 Task: Start in the project AgileDive the sprint 'Product Roadmap Sprint', with a duration of 2 weeks. Start in the project AgileDive the sprint 'Product Roadmap Sprint', with a duration of 1 week. Start in the project AgileDive the sprint 'Product Roadmap Sprint', with a duration of 3 weeks
Action: Mouse moved to (207, 55)
Screenshot: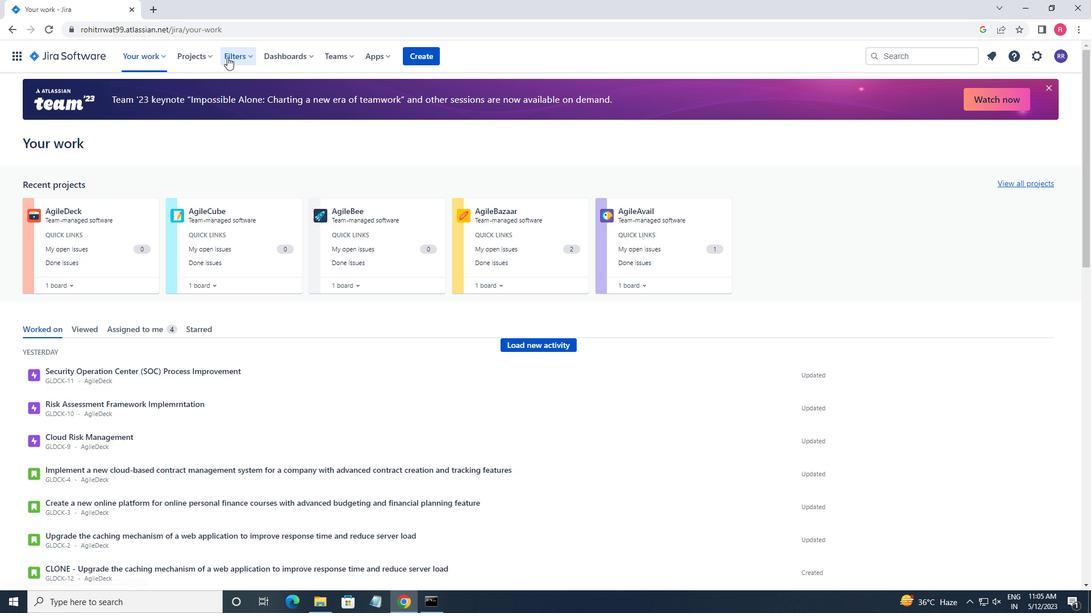 
Action: Mouse pressed left at (207, 55)
Screenshot: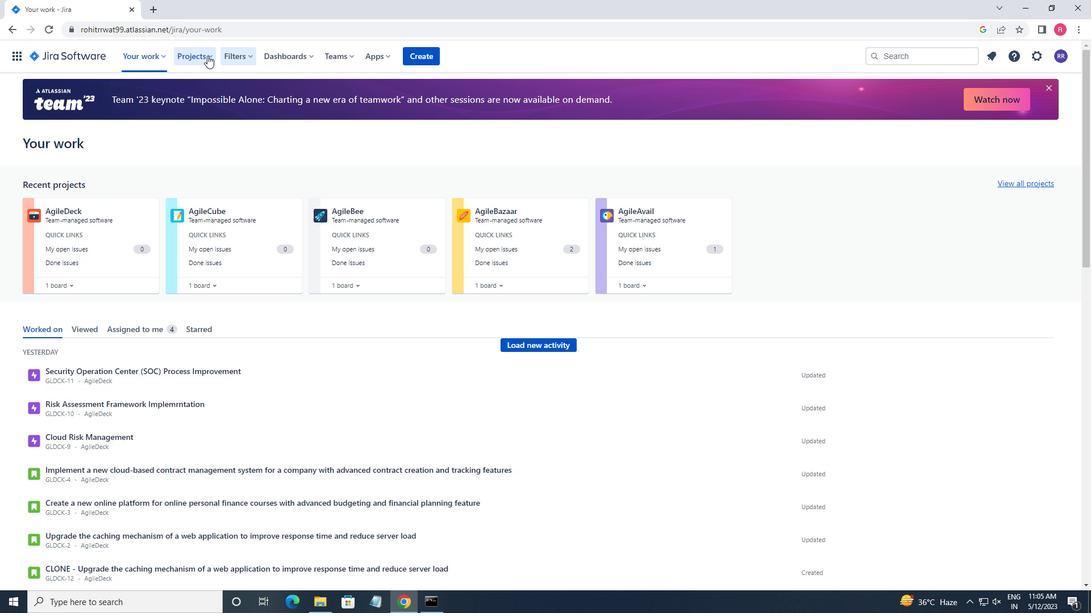 
Action: Mouse moved to (215, 107)
Screenshot: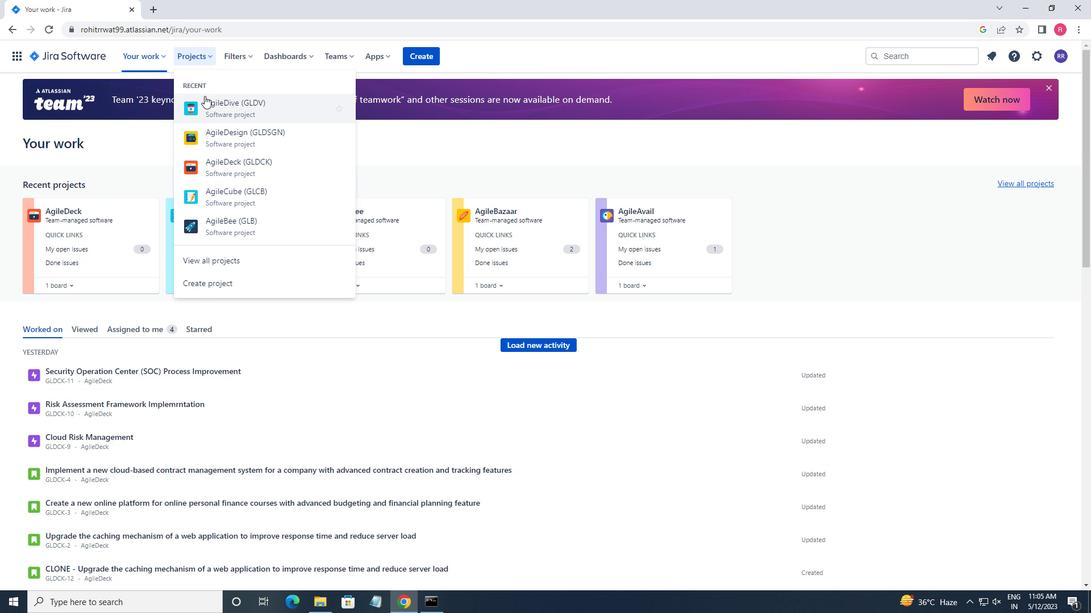 
Action: Mouse pressed left at (215, 107)
Screenshot: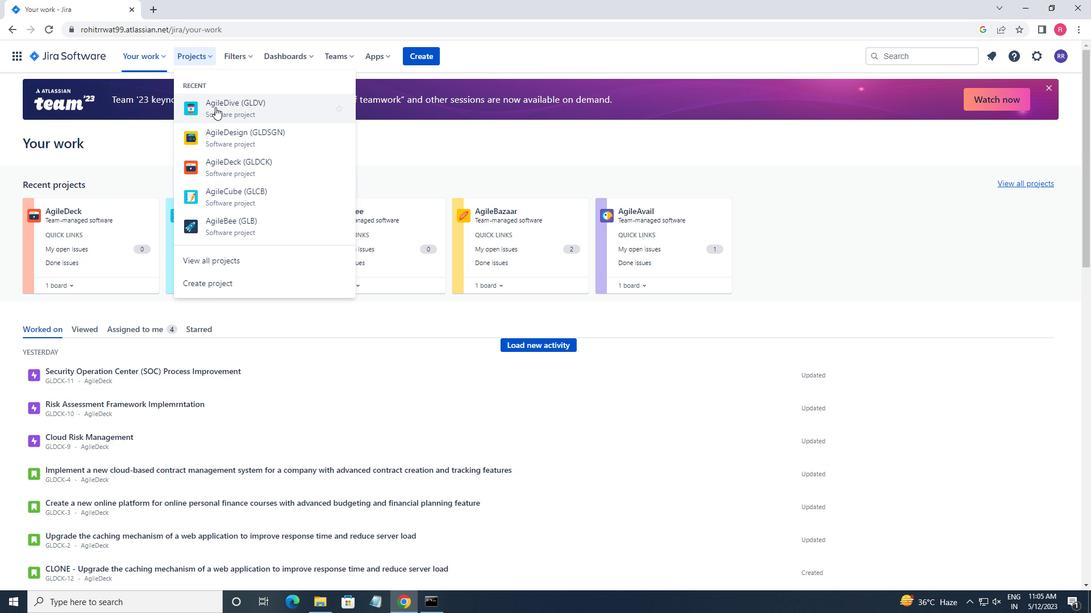 
Action: Mouse moved to (75, 177)
Screenshot: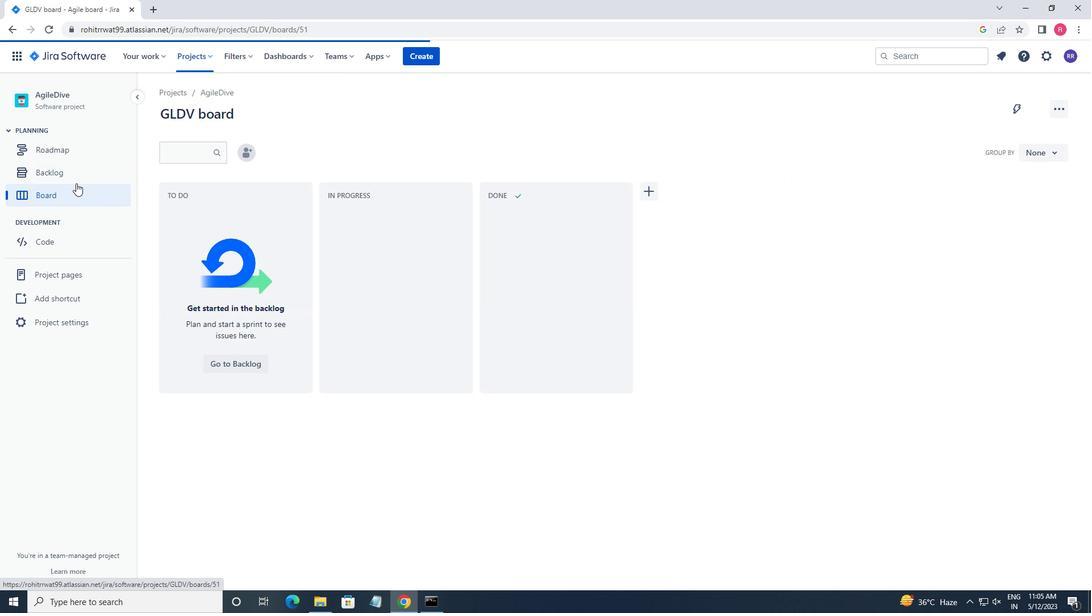 
Action: Mouse pressed left at (75, 177)
Screenshot: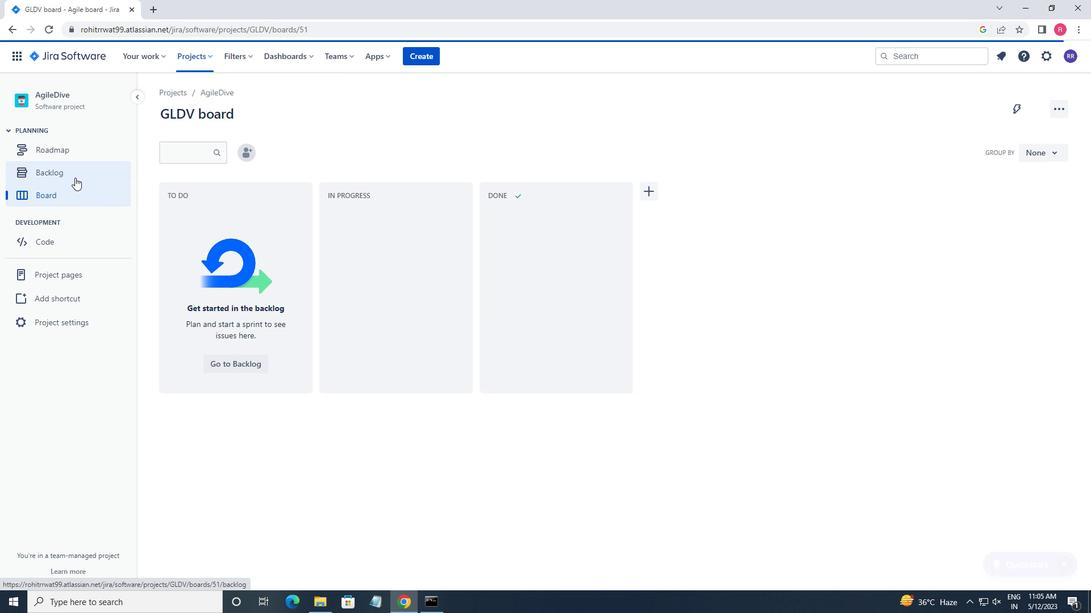 
Action: Mouse moved to (484, 379)
Screenshot: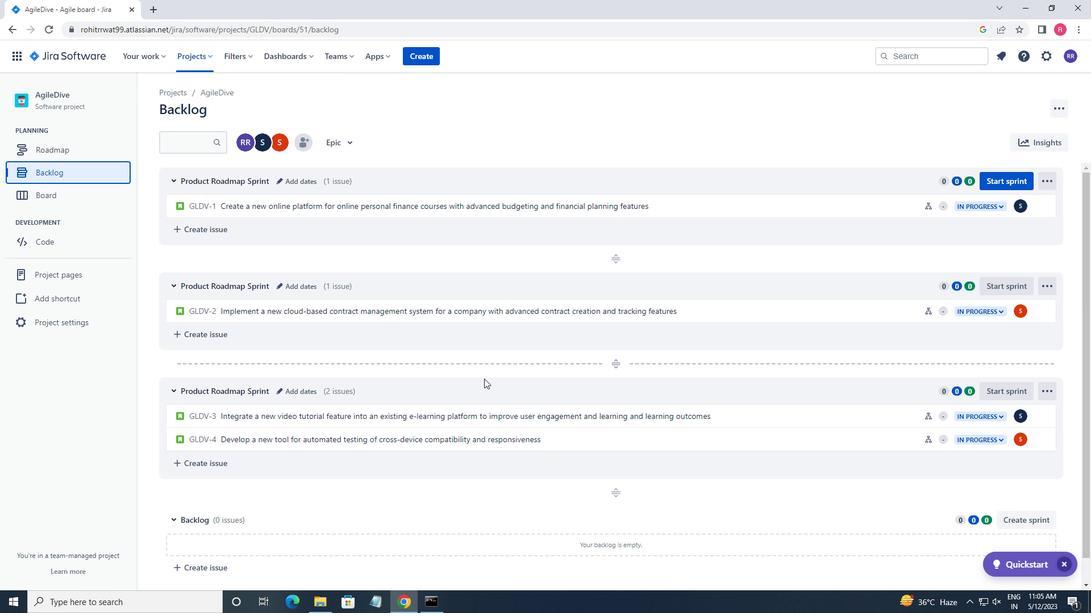 
Action: Mouse scrolled (484, 379) with delta (0, 0)
Screenshot: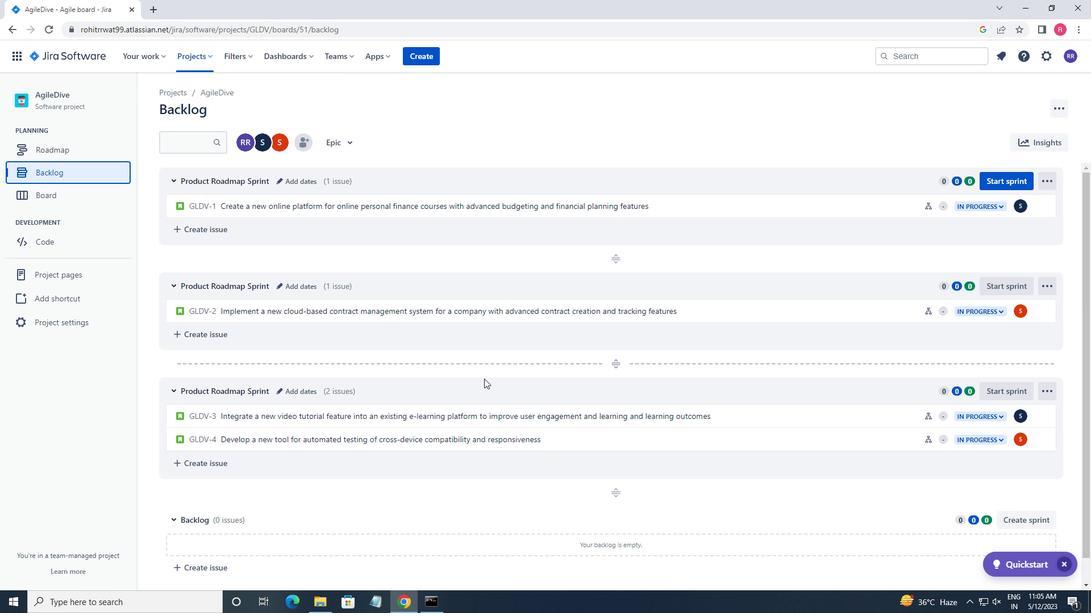 
Action: Mouse scrolled (484, 379) with delta (0, 0)
Screenshot: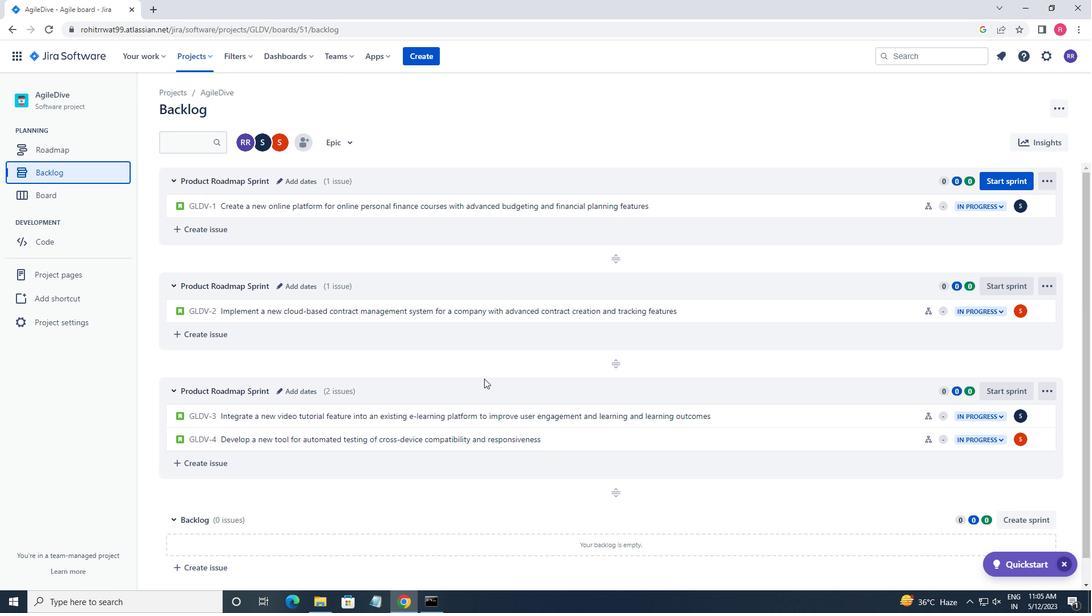 
Action: Mouse scrolled (484, 379) with delta (0, 0)
Screenshot: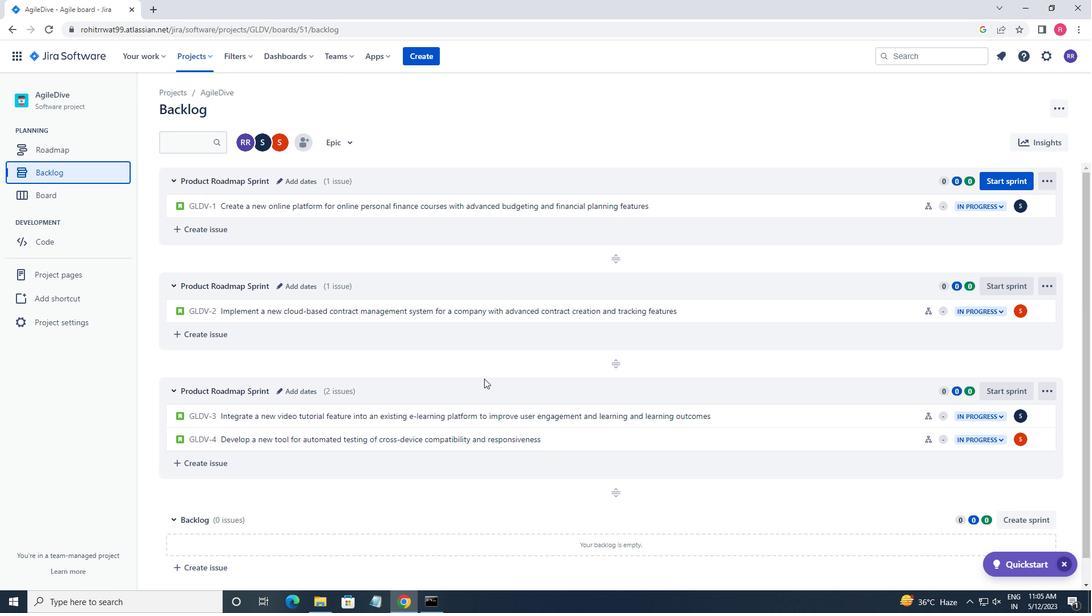 
Action: Mouse scrolled (484, 379) with delta (0, 0)
Screenshot: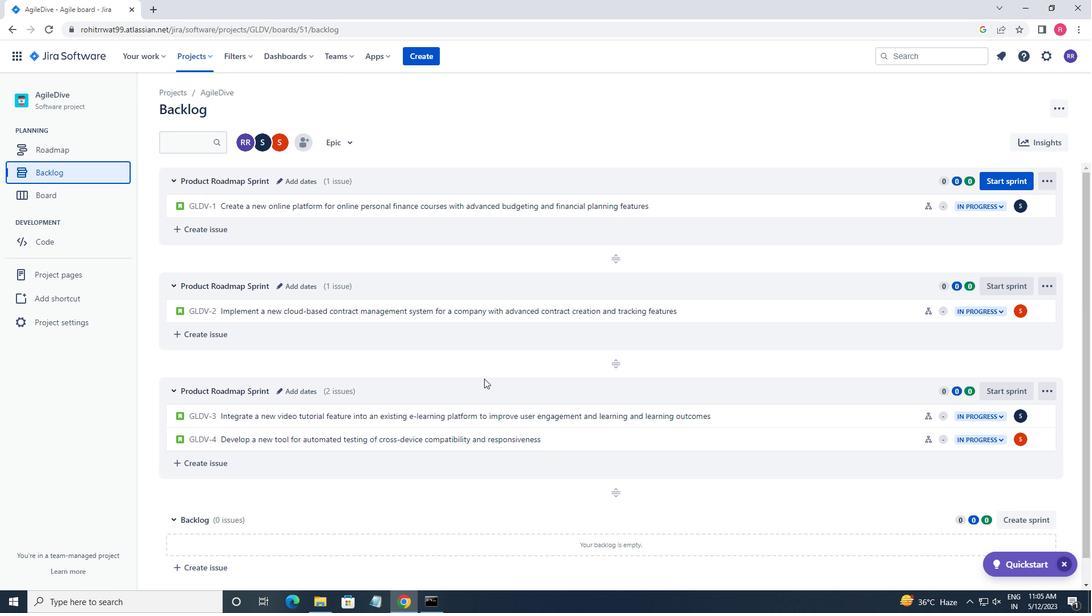 
Action: Mouse scrolled (484, 379) with delta (0, 0)
Screenshot: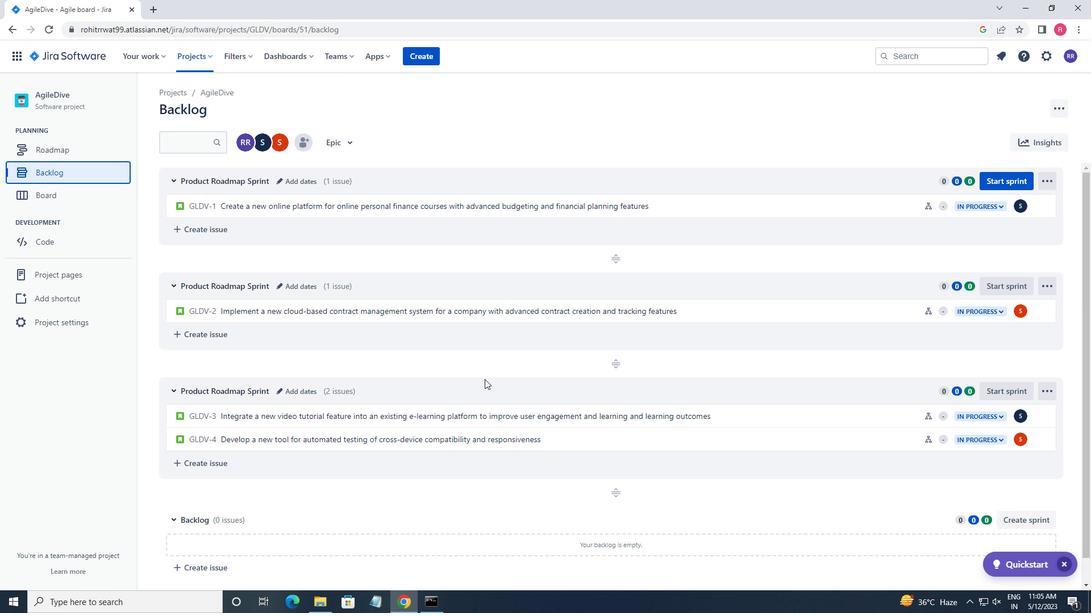 
Action: Mouse scrolled (484, 379) with delta (0, 0)
Screenshot: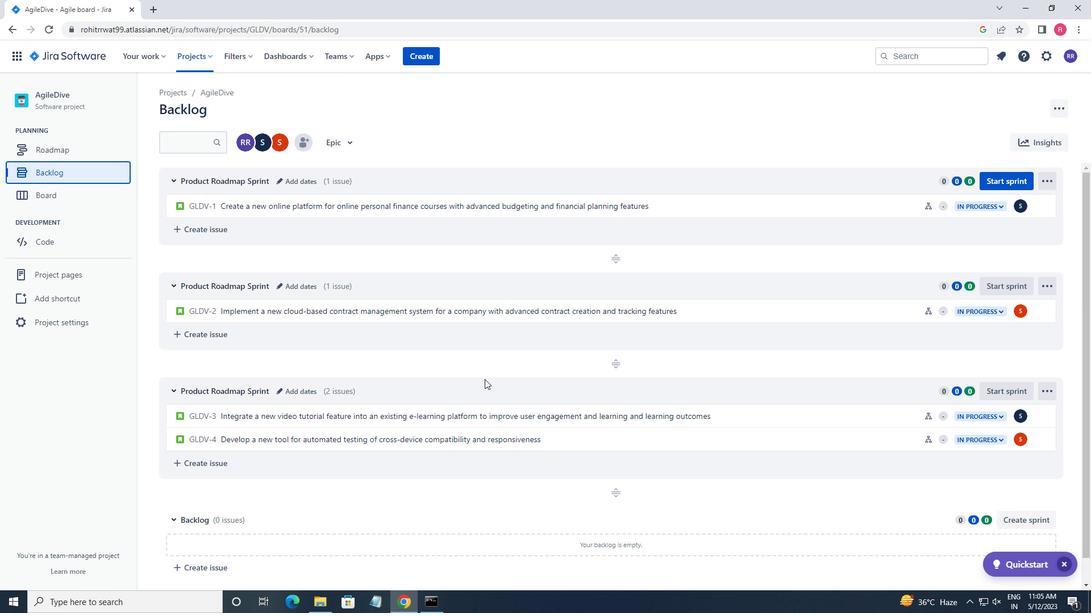 
Action: Mouse scrolled (484, 379) with delta (0, 0)
Screenshot: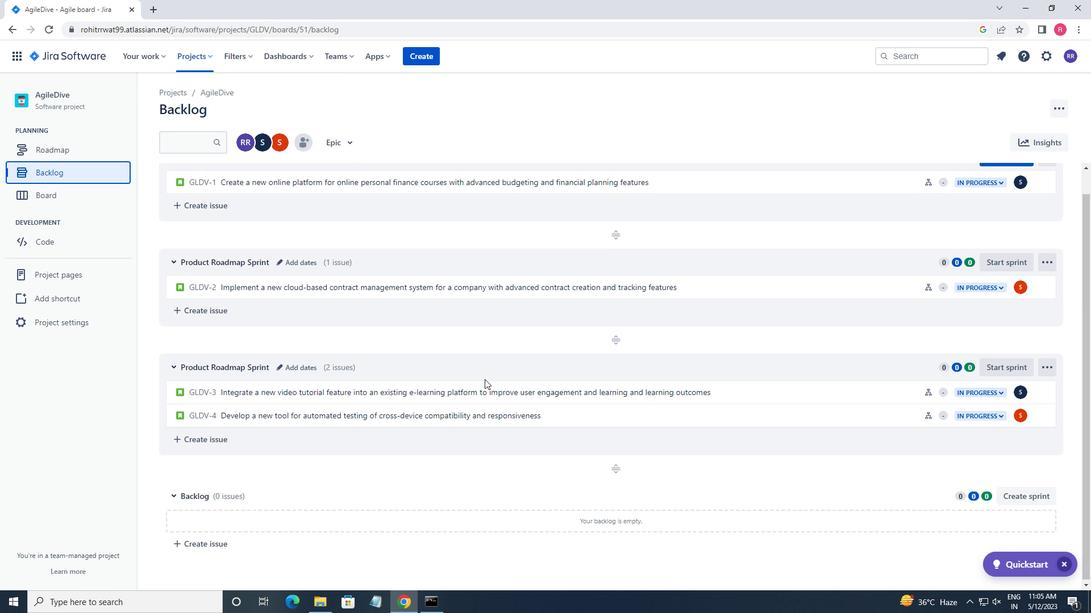 
Action: Mouse moved to (812, 369)
Screenshot: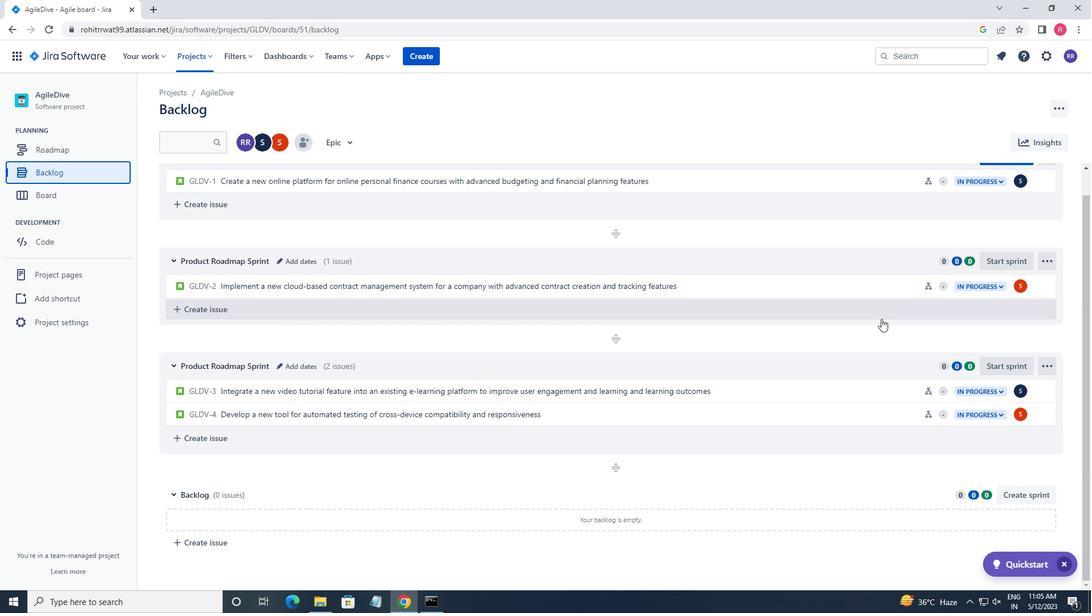 
Action: Mouse scrolled (812, 370) with delta (0, 0)
Screenshot: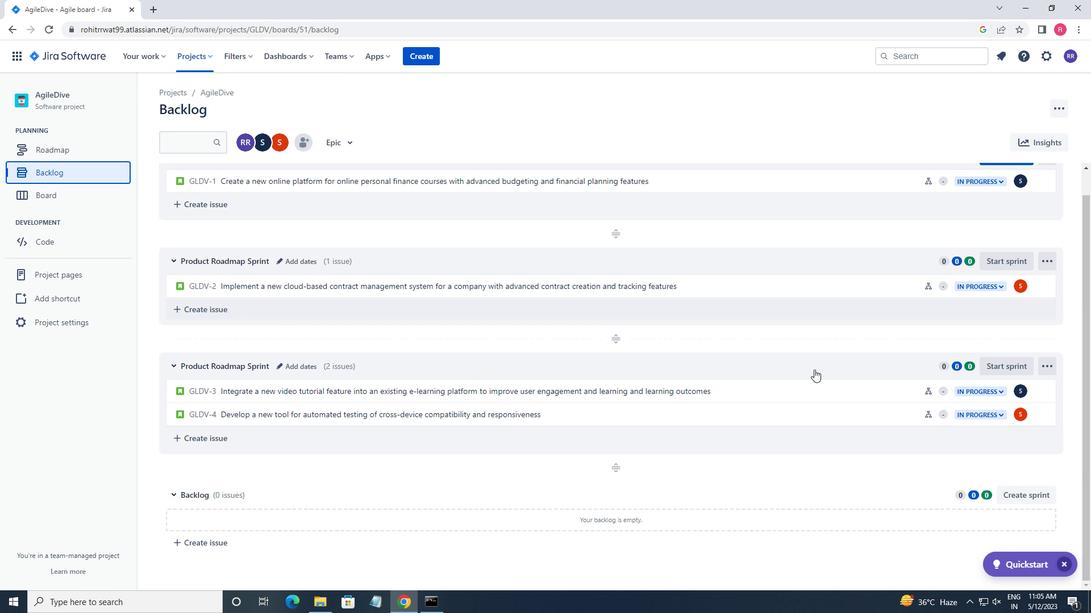 
Action: Mouse scrolled (812, 370) with delta (0, 0)
Screenshot: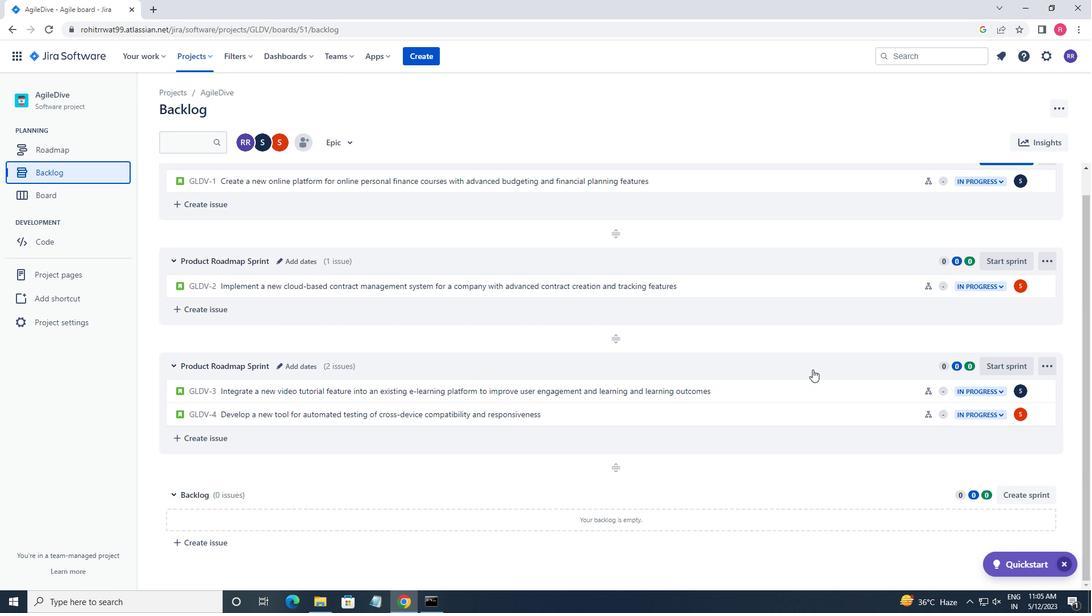 
Action: Mouse scrolled (812, 370) with delta (0, 0)
Screenshot: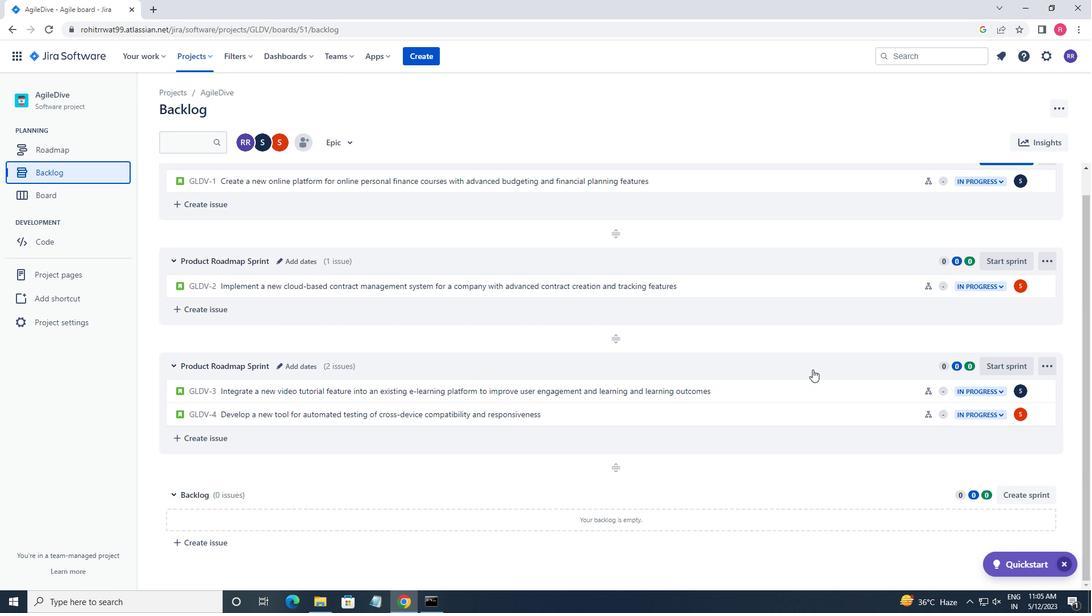 
Action: Mouse scrolled (812, 370) with delta (0, 0)
Screenshot: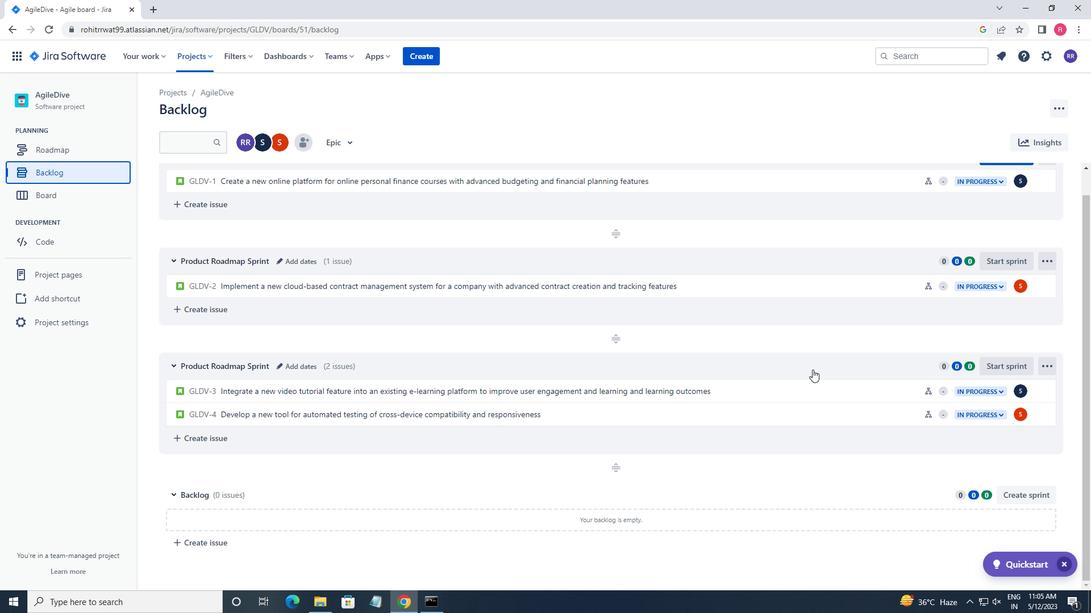 
Action: Mouse moved to (989, 176)
Screenshot: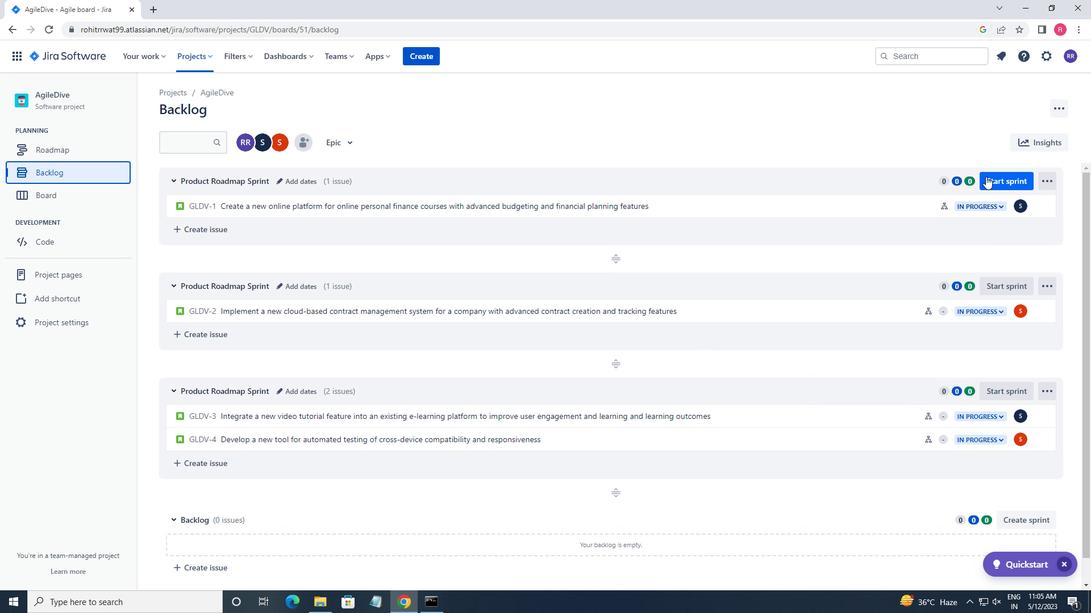 
Action: Mouse pressed left at (989, 176)
Screenshot: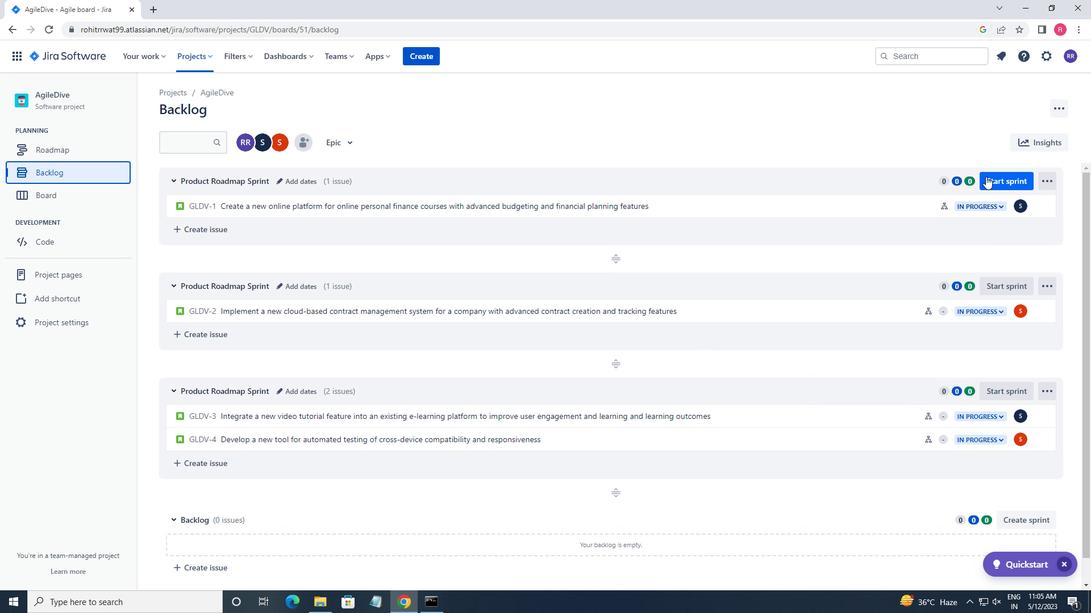
Action: Mouse moved to (468, 197)
Screenshot: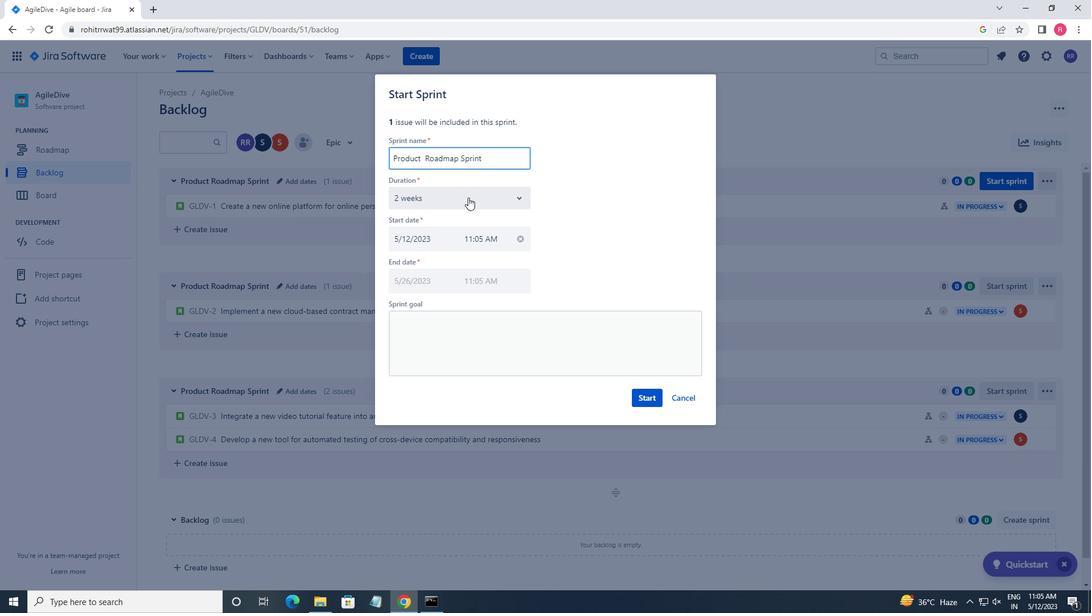 
Action: Mouse pressed left at (468, 197)
Screenshot: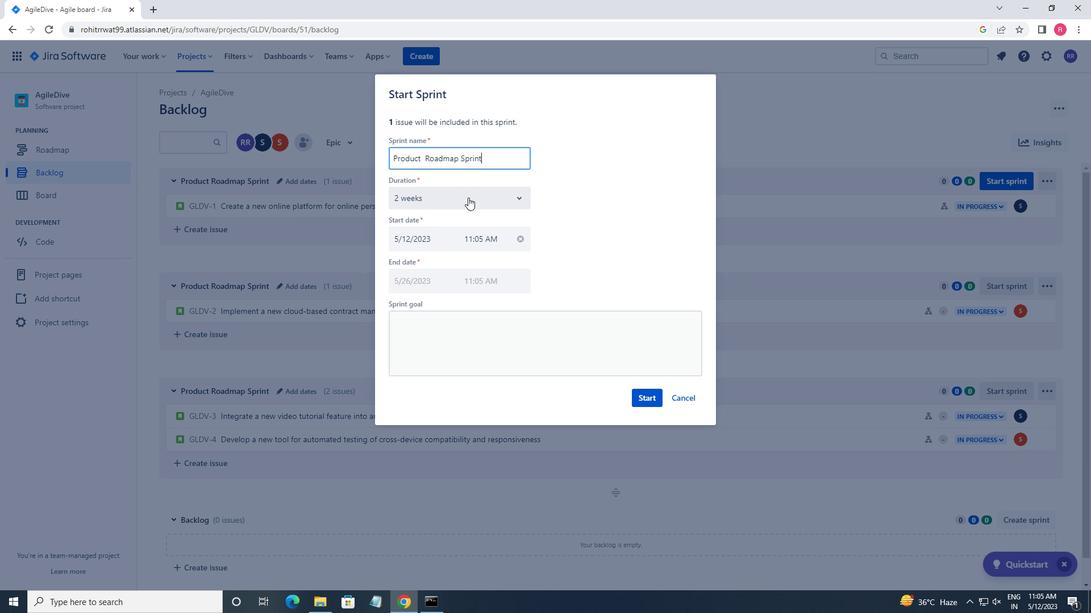 
Action: Mouse moved to (439, 246)
Screenshot: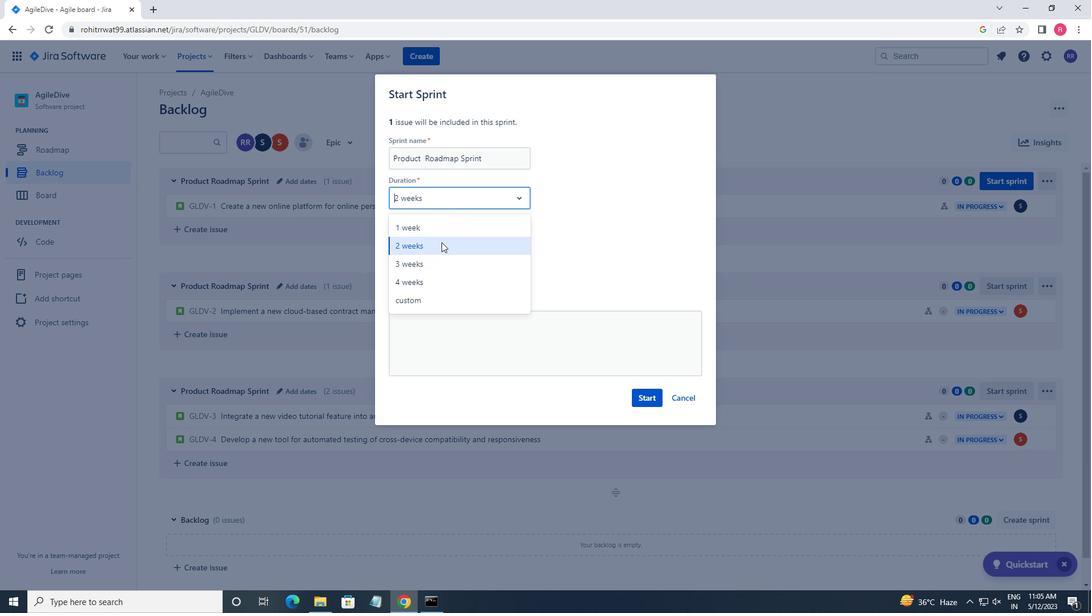 
Action: Mouse pressed left at (439, 246)
Screenshot: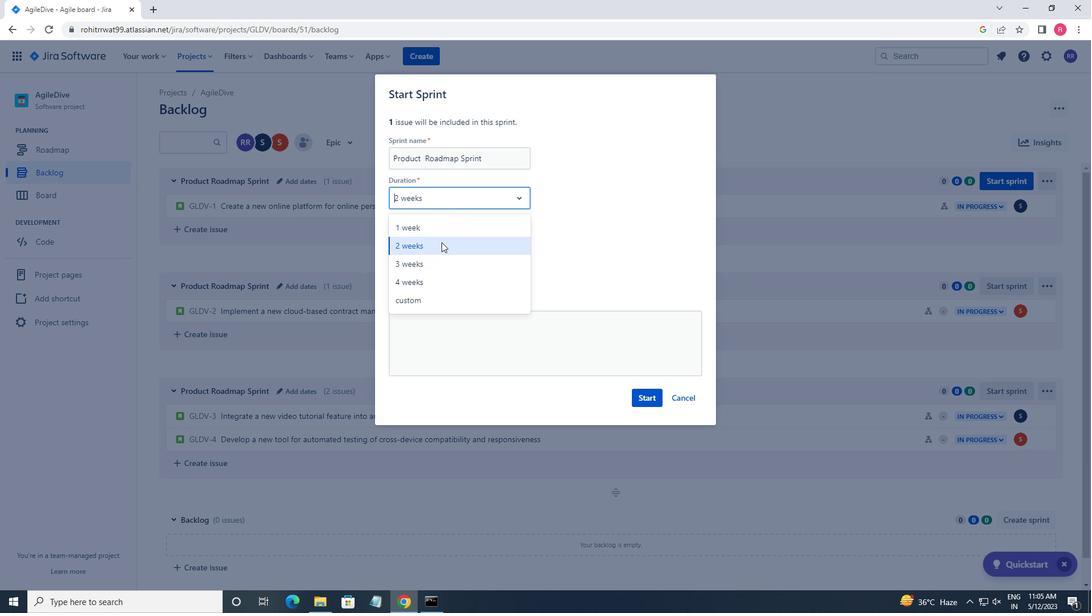 
Action: Mouse moved to (647, 398)
Screenshot: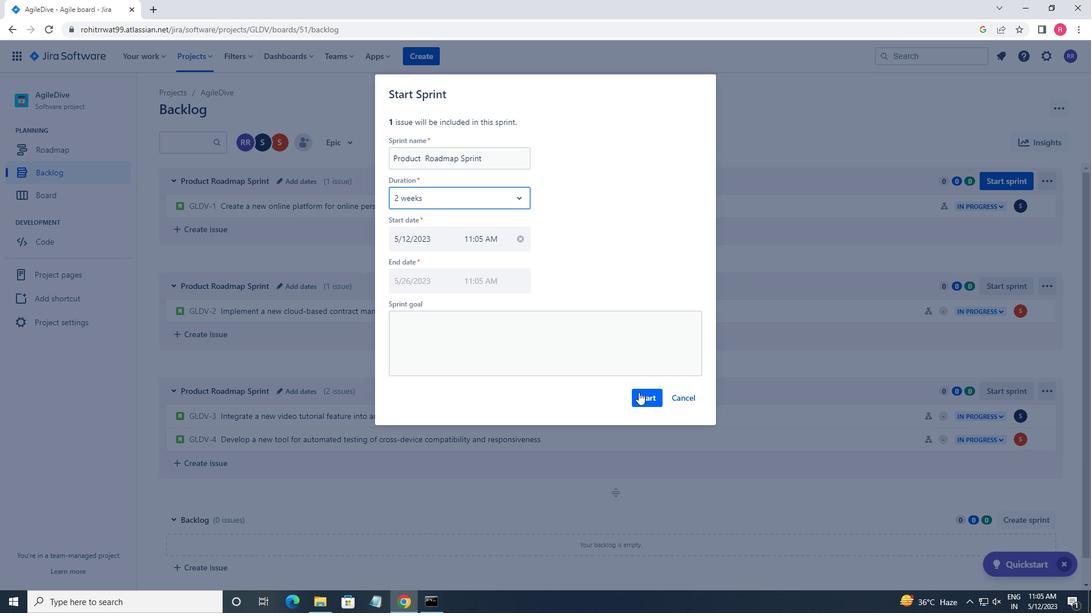 
Action: Mouse pressed left at (647, 398)
Screenshot: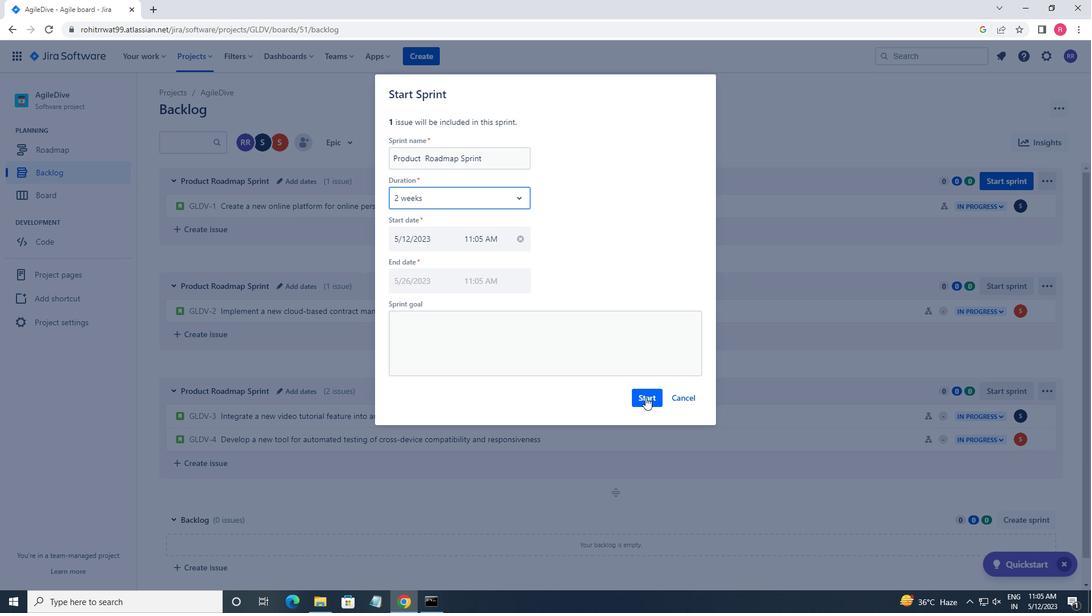 
Action: Mouse moved to (72, 171)
Screenshot: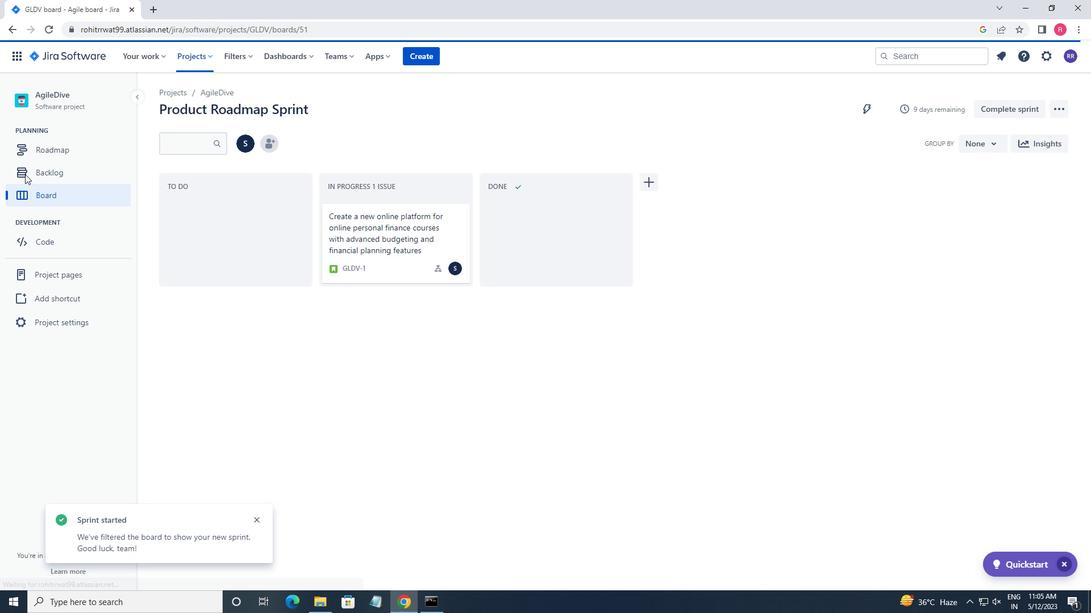 
Action: Mouse pressed left at (72, 171)
Screenshot: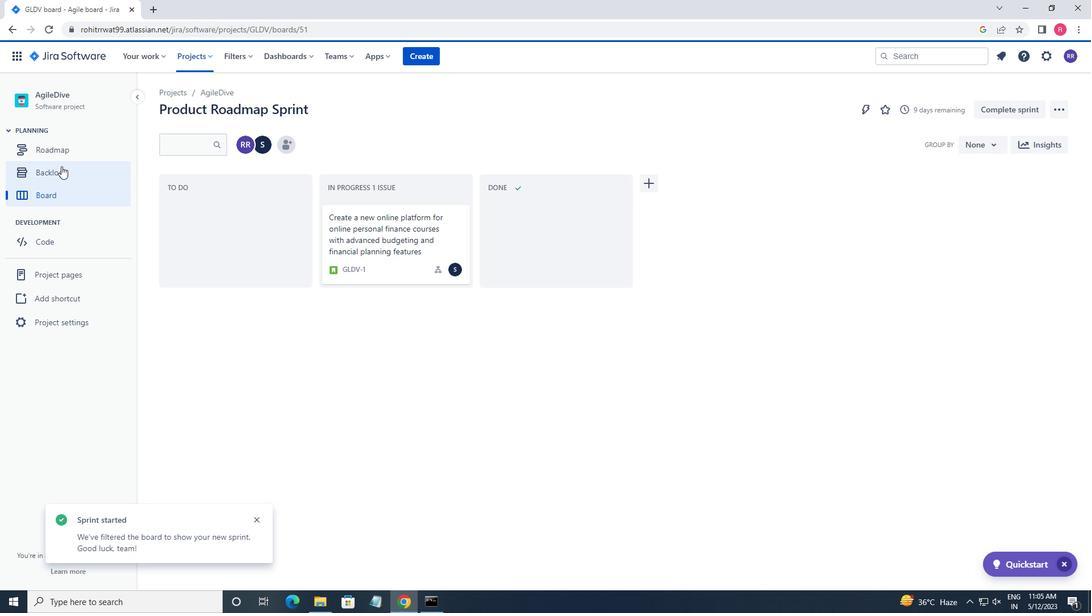 
Action: Mouse moved to (685, 319)
Screenshot: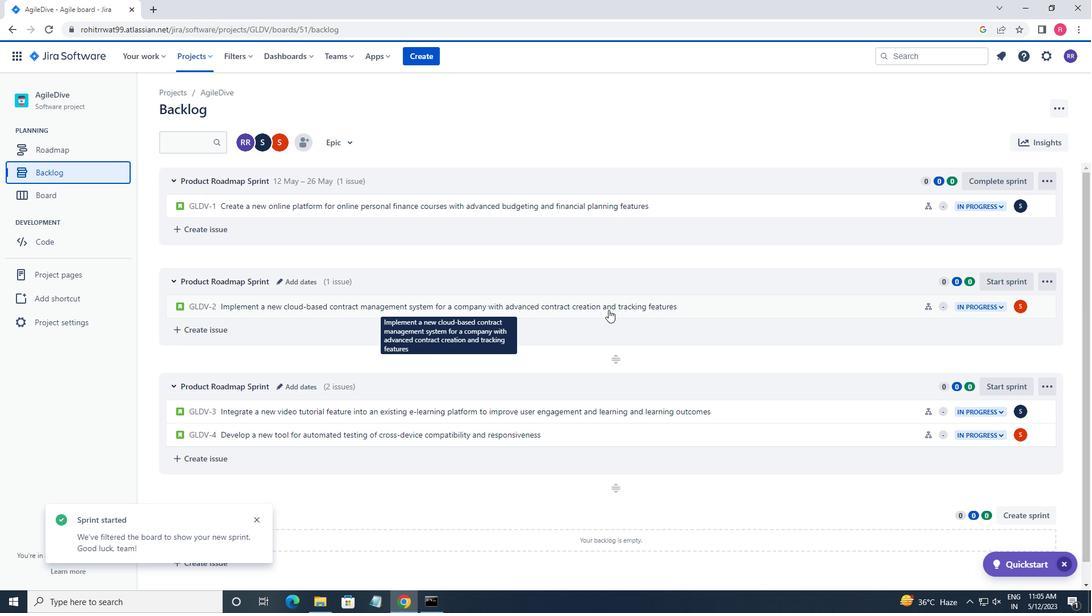 
Action: Mouse scrolled (685, 319) with delta (0, 0)
Screenshot: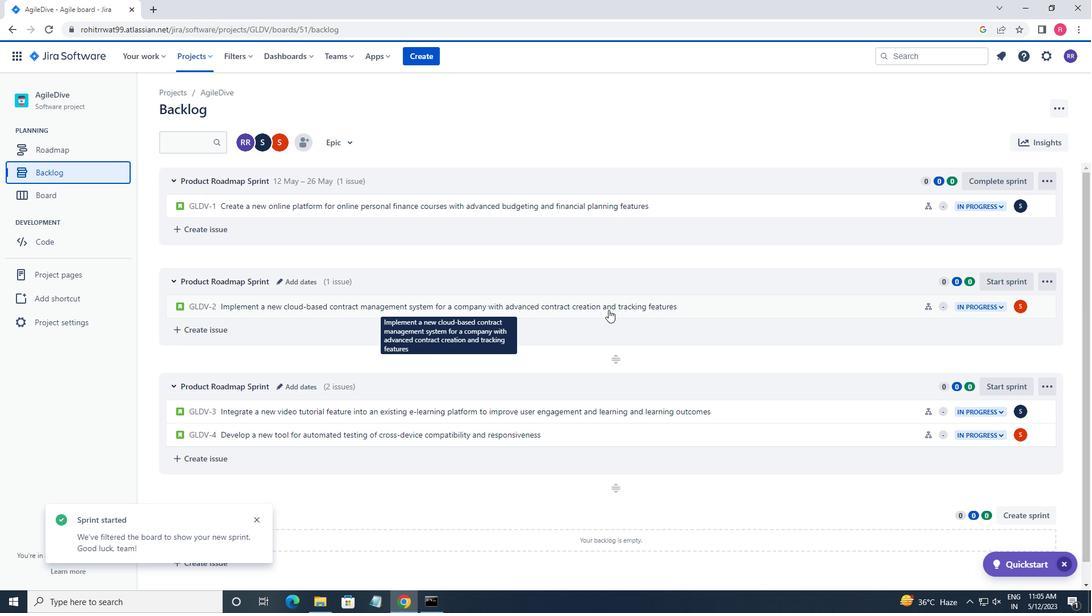 
Action: Mouse moved to (685, 319)
Screenshot: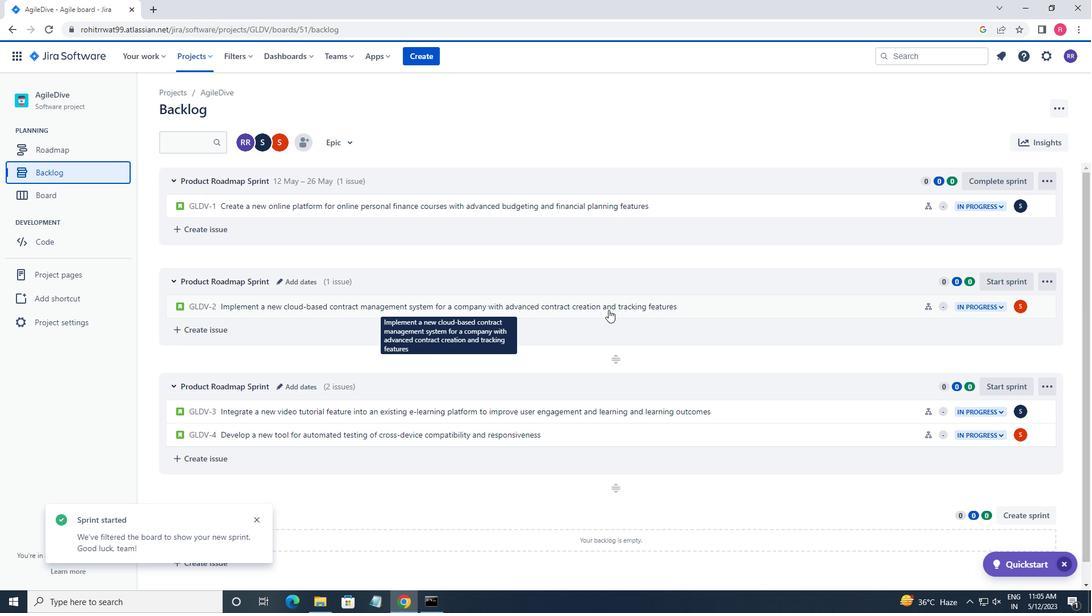 
Action: Mouse scrolled (685, 319) with delta (0, 0)
Screenshot: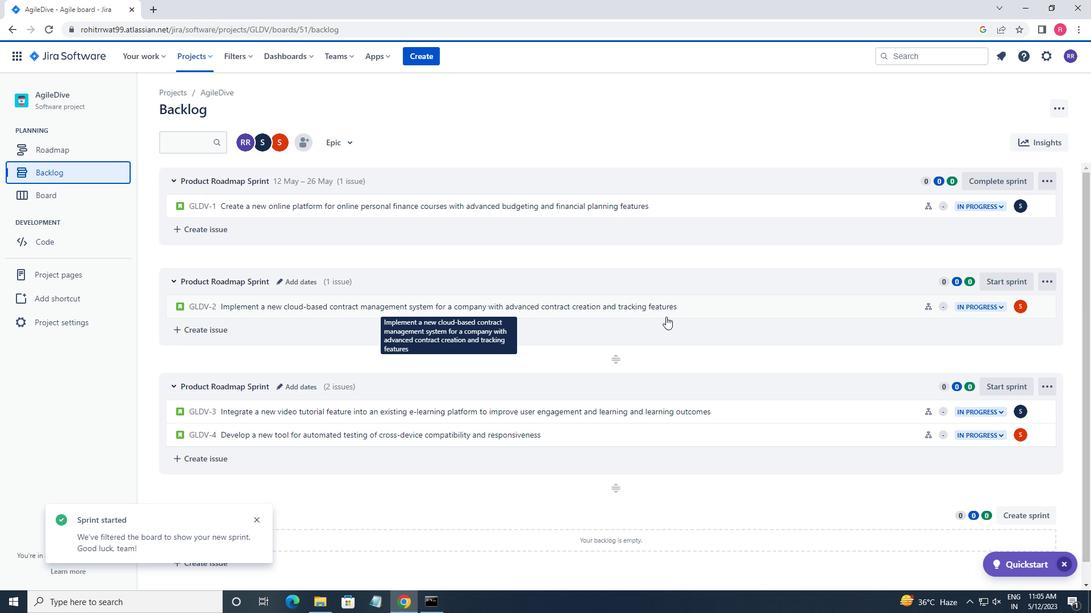 
Action: Mouse moved to (687, 319)
Screenshot: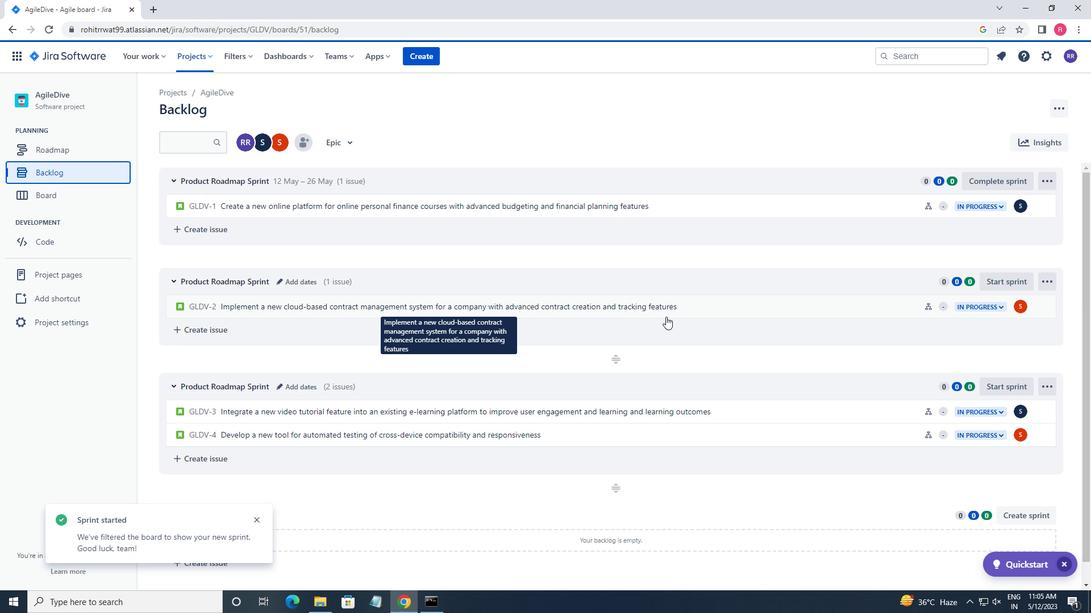 
Action: Mouse scrolled (687, 319) with delta (0, 0)
Screenshot: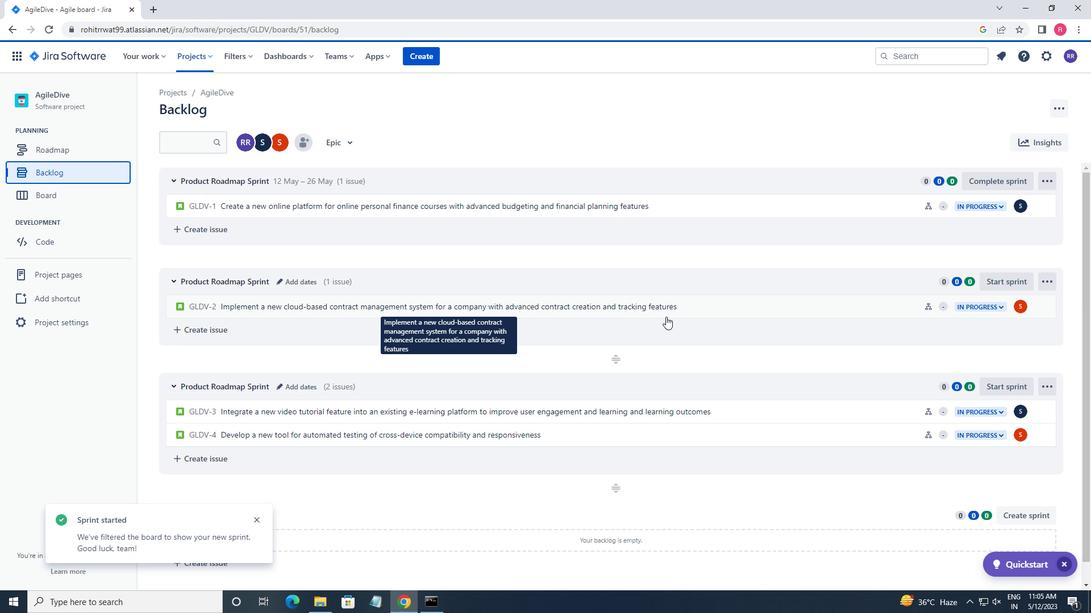 
Action: Mouse moved to (993, 263)
Screenshot: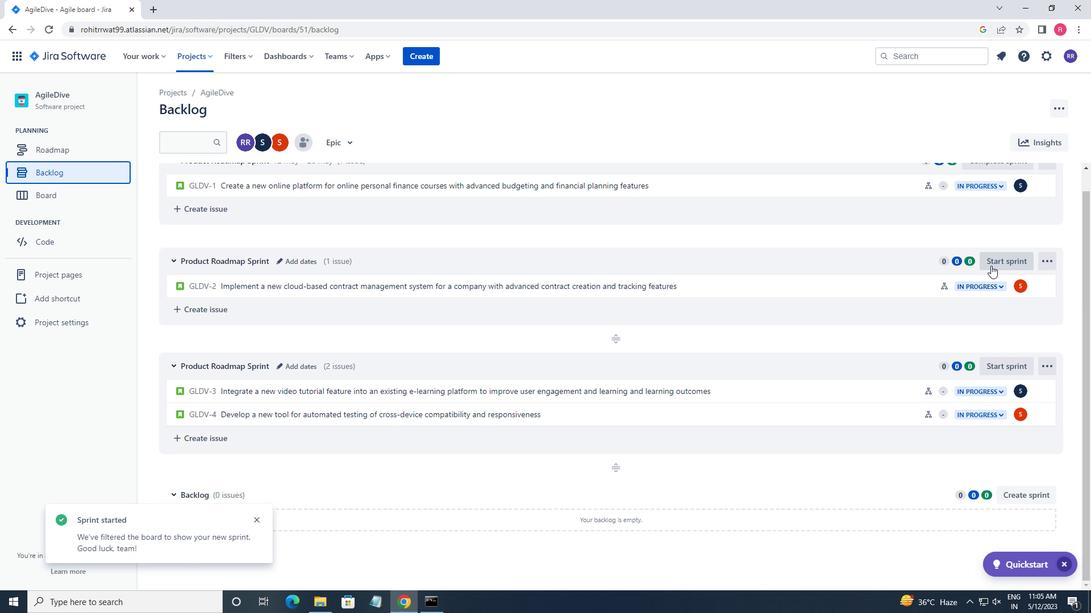 
Action: Mouse pressed left at (993, 263)
Screenshot: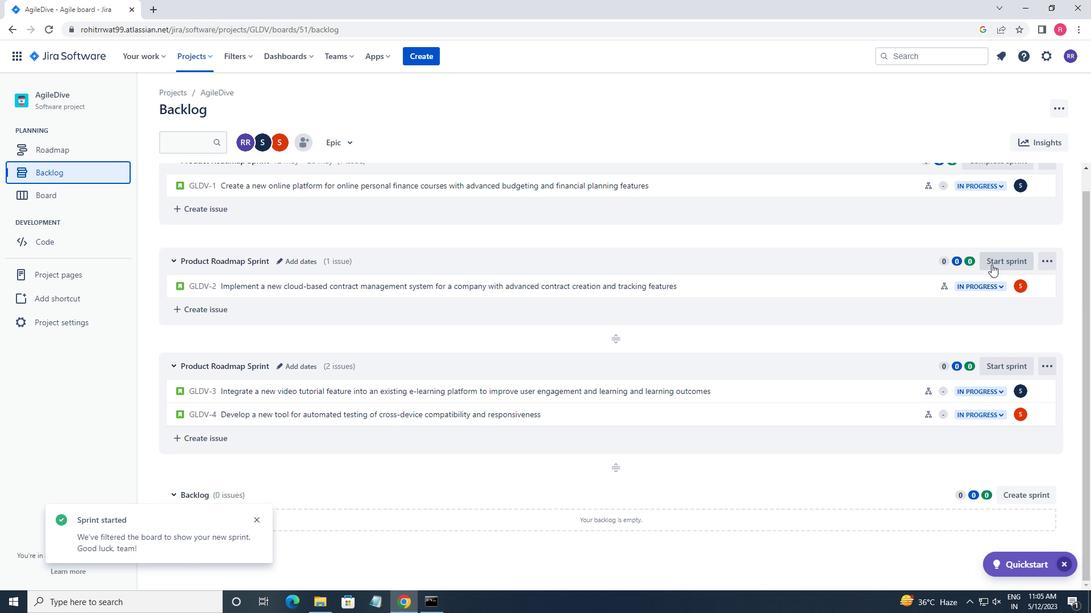 
Action: Mouse moved to (463, 202)
Screenshot: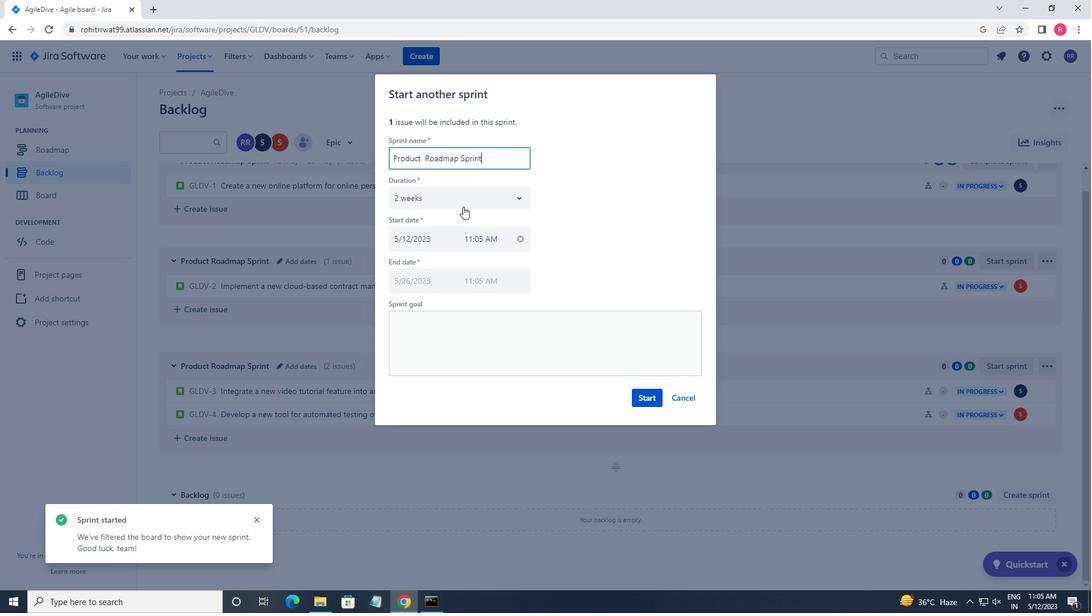 
Action: Mouse pressed left at (463, 202)
Screenshot: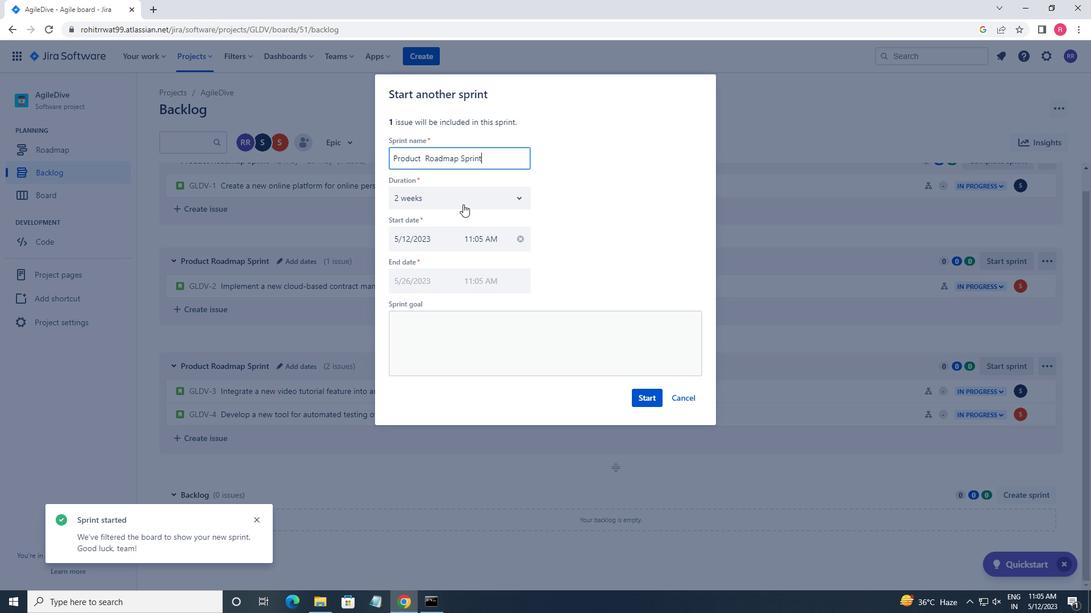 
Action: Mouse moved to (447, 227)
Screenshot: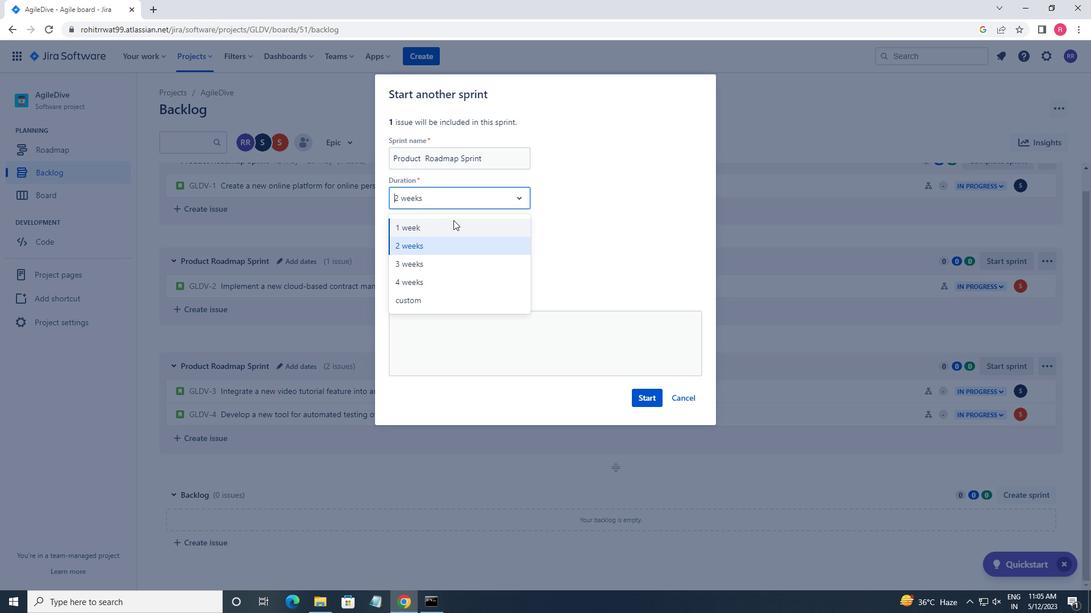 
Action: Mouse pressed left at (447, 227)
Screenshot: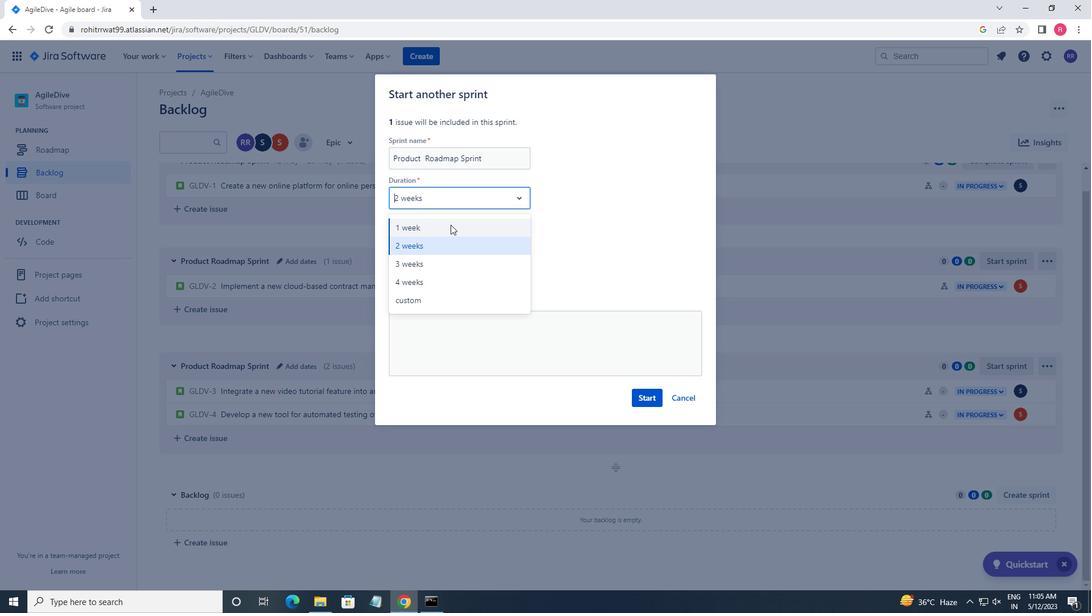 
Action: Mouse moved to (644, 406)
Screenshot: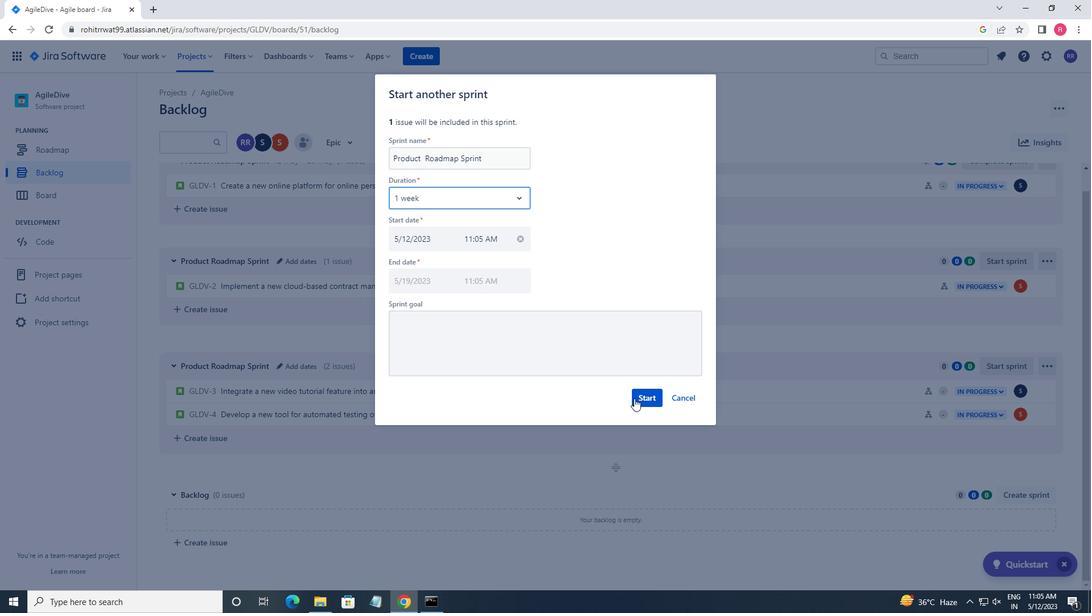 
Action: Mouse pressed left at (644, 406)
Screenshot: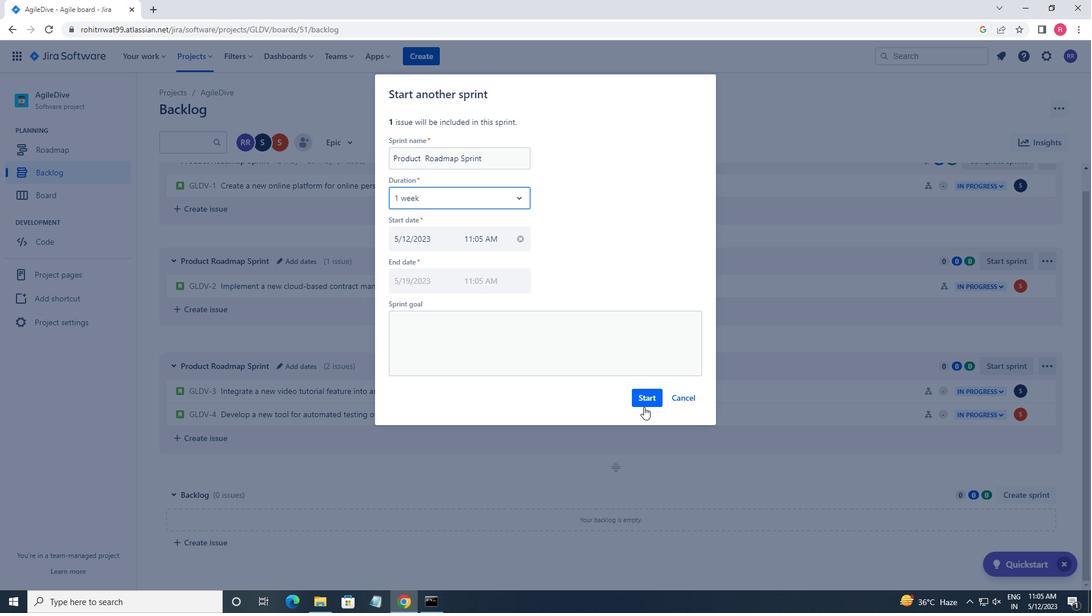 
Action: Mouse moved to (40, 172)
Screenshot: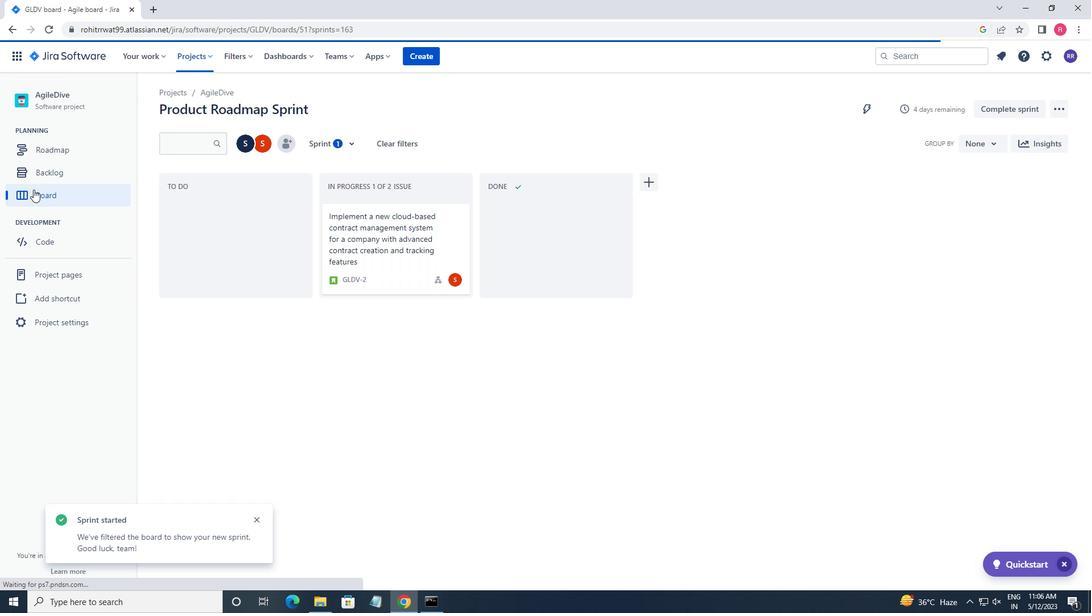 
Action: Mouse pressed left at (40, 172)
Screenshot: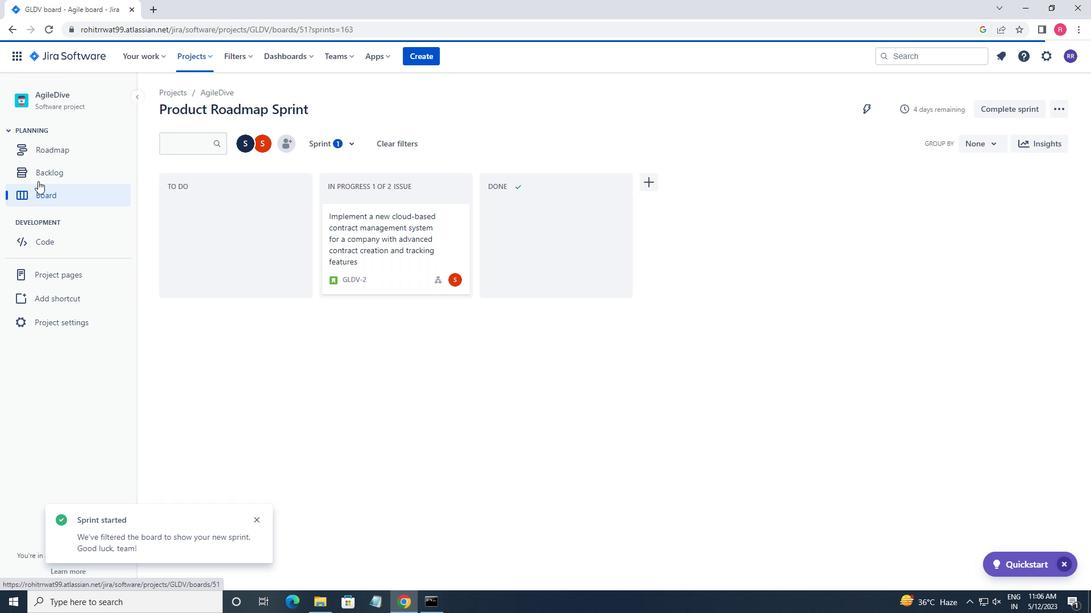 
Action: Mouse moved to (520, 357)
Screenshot: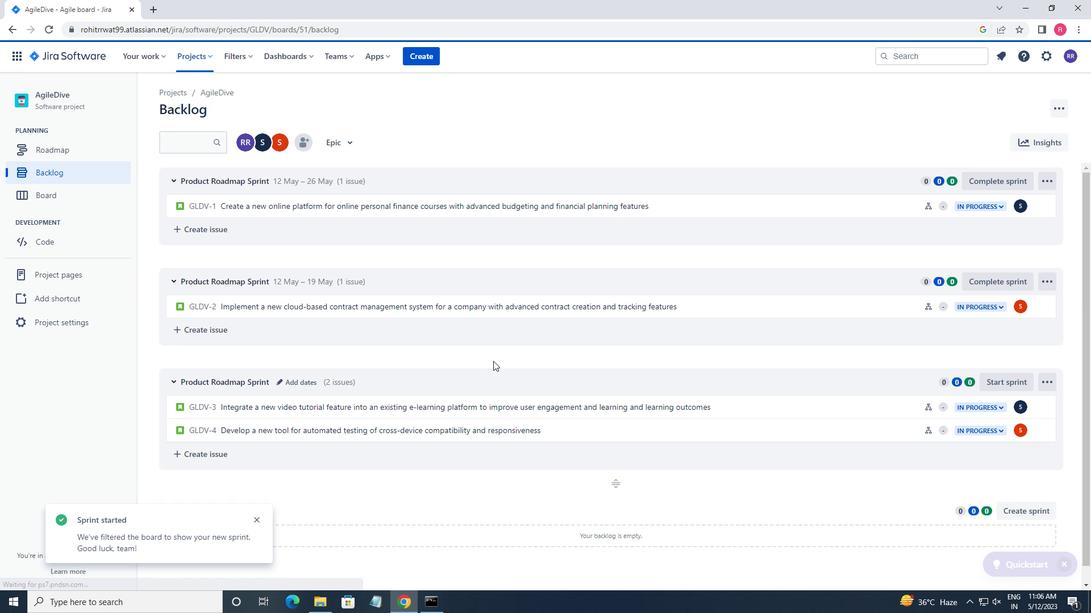 
Action: Mouse scrolled (520, 357) with delta (0, 0)
Screenshot: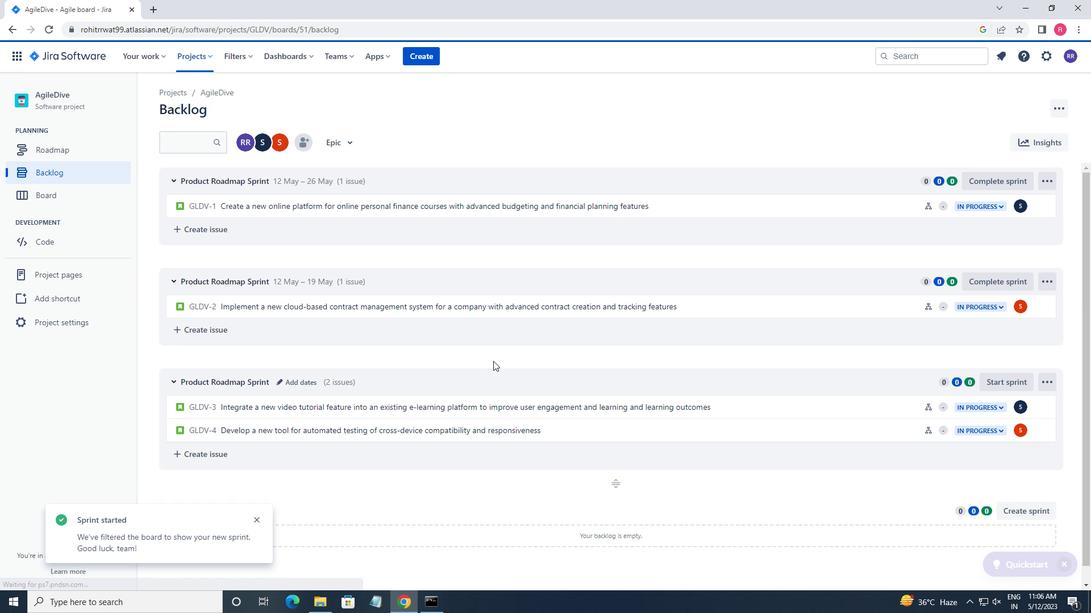
Action: Mouse moved to (542, 361)
Screenshot: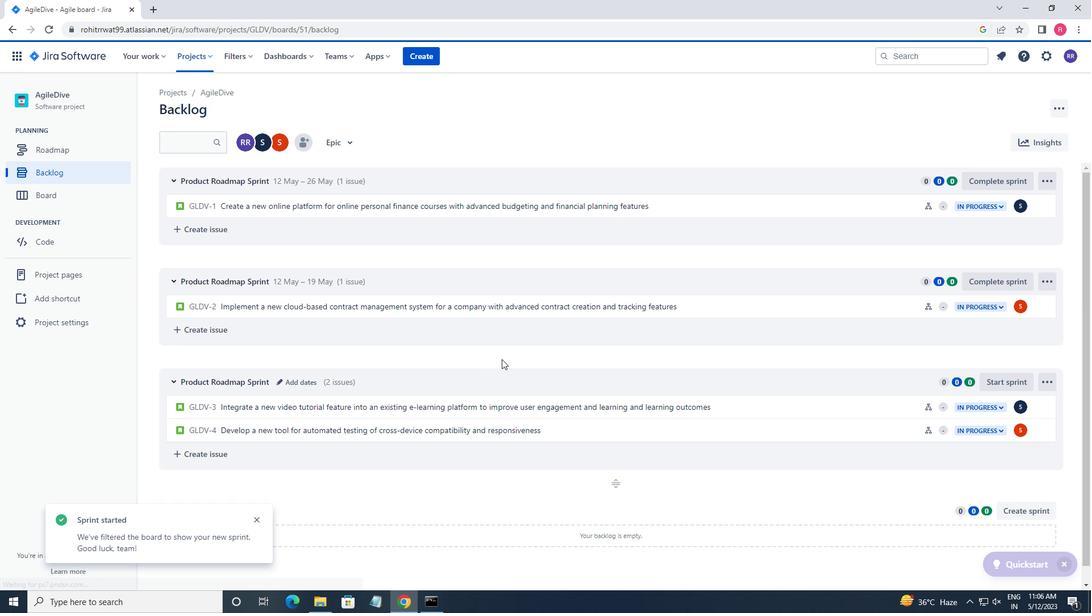 
Action: Mouse scrolled (542, 361) with delta (0, 0)
Screenshot: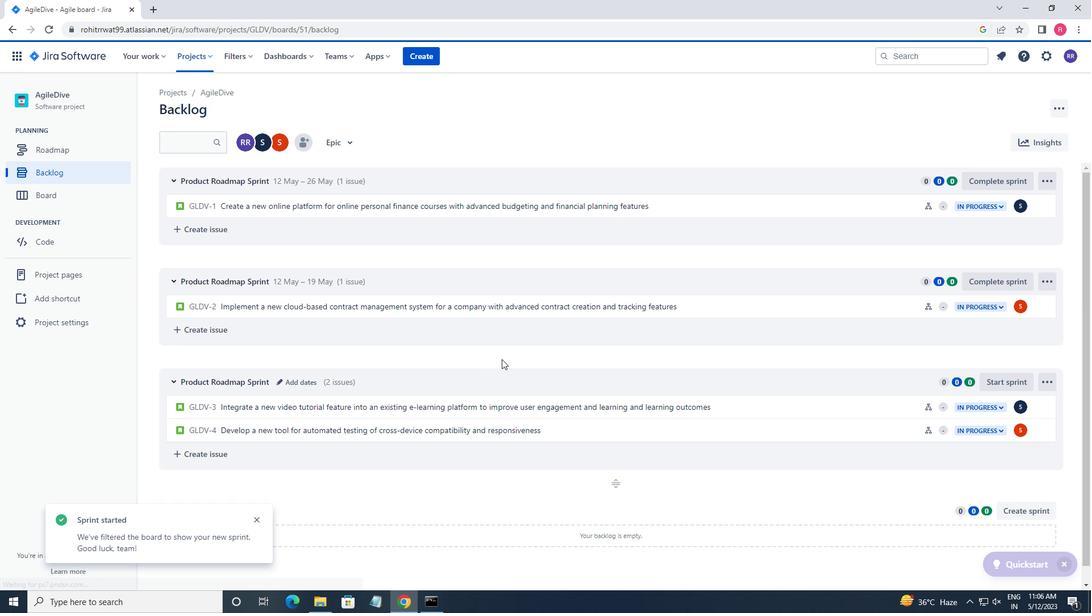 
Action: Mouse moved to (553, 365)
Screenshot: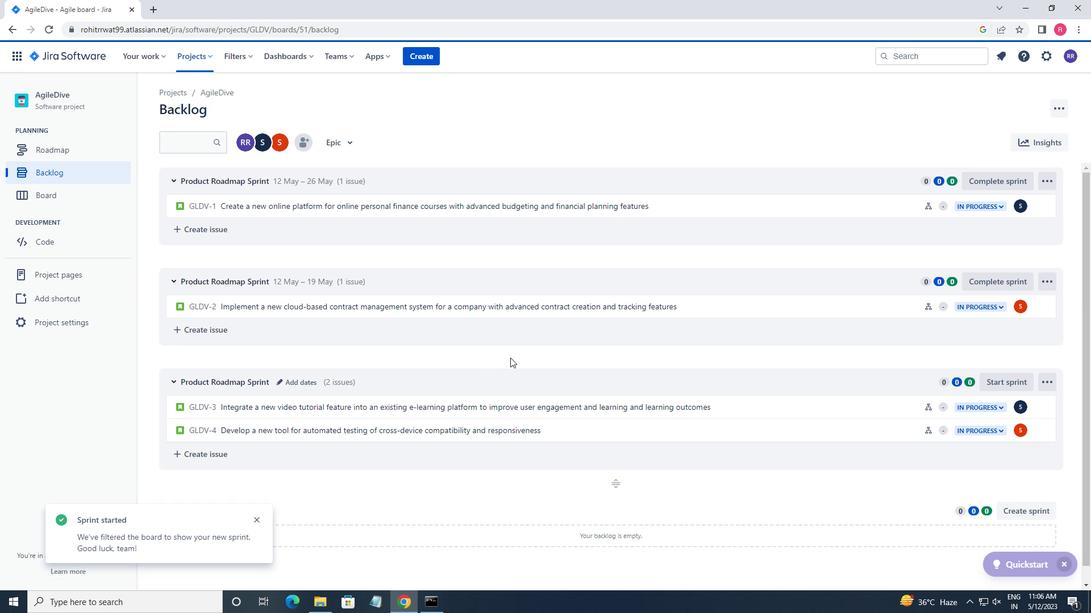 
Action: Mouse scrolled (553, 364) with delta (0, 0)
Screenshot: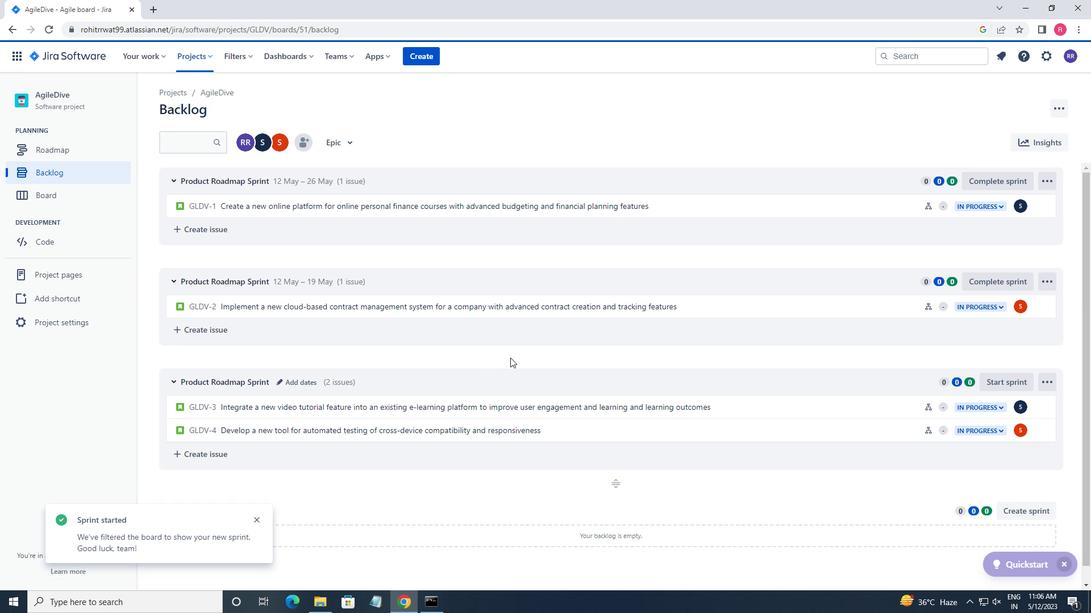 
Action: Mouse moved to (554, 366)
Screenshot: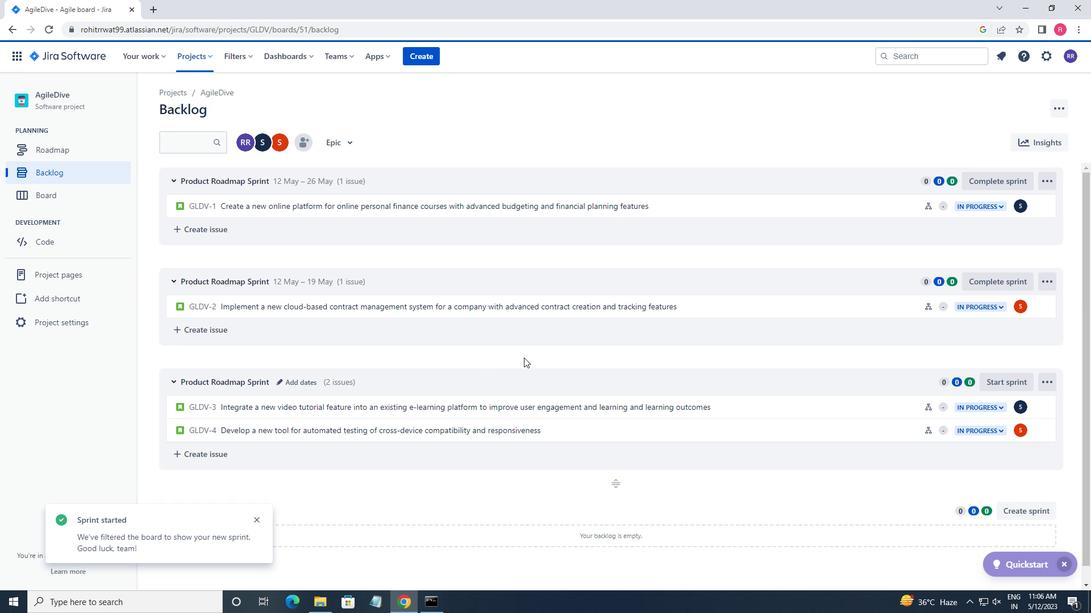 
Action: Mouse scrolled (554, 365) with delta (0, 0)
Screenshot: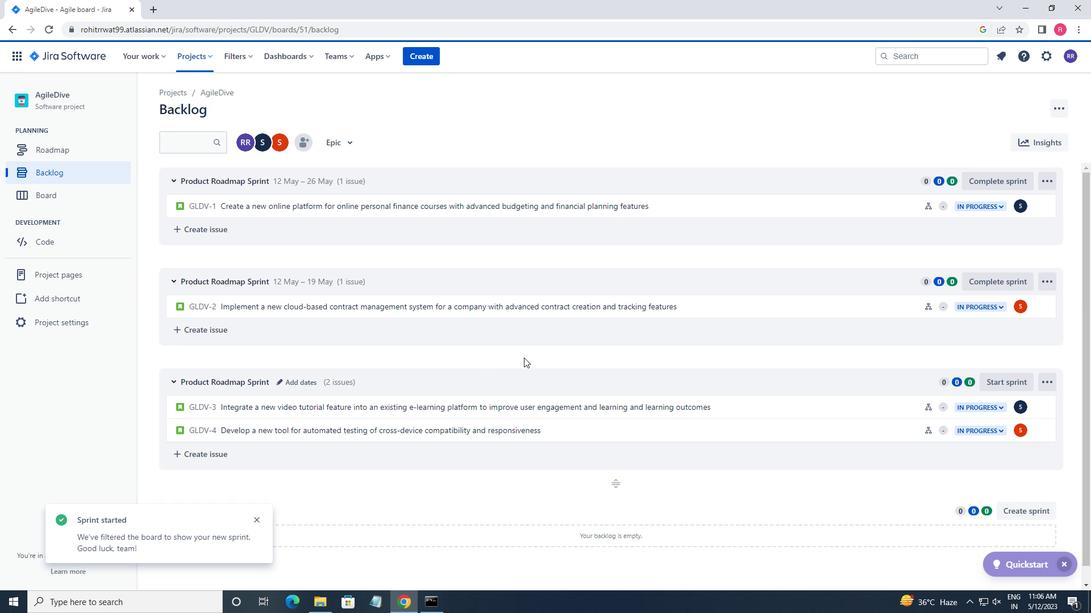 
Action: Mouse moved to (1006, 368)
Screenshot: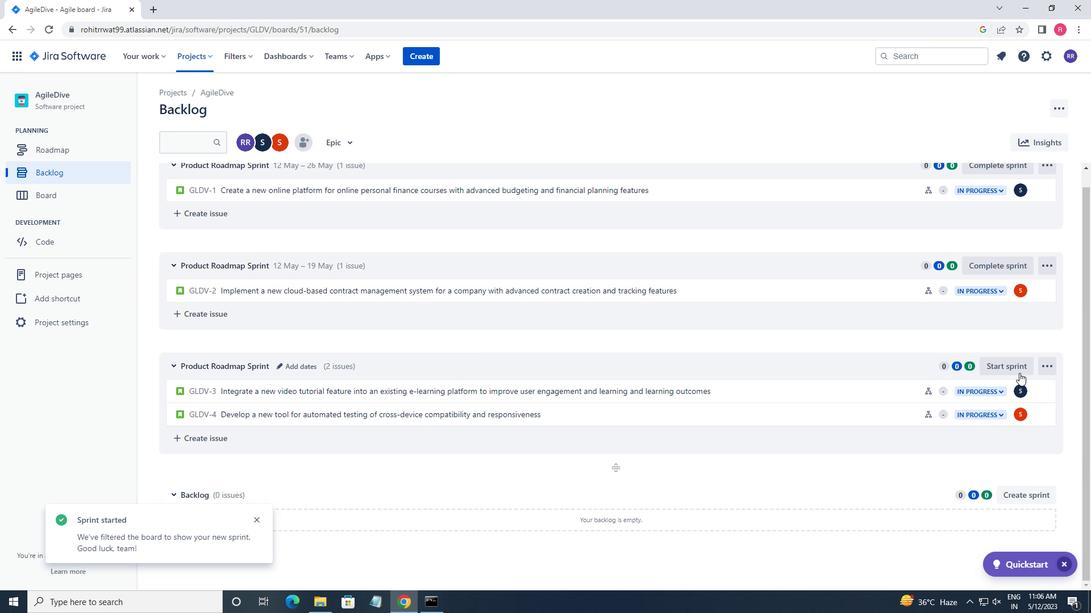 
Action: Mouse pressed left at (1006, 368)
Screenshot: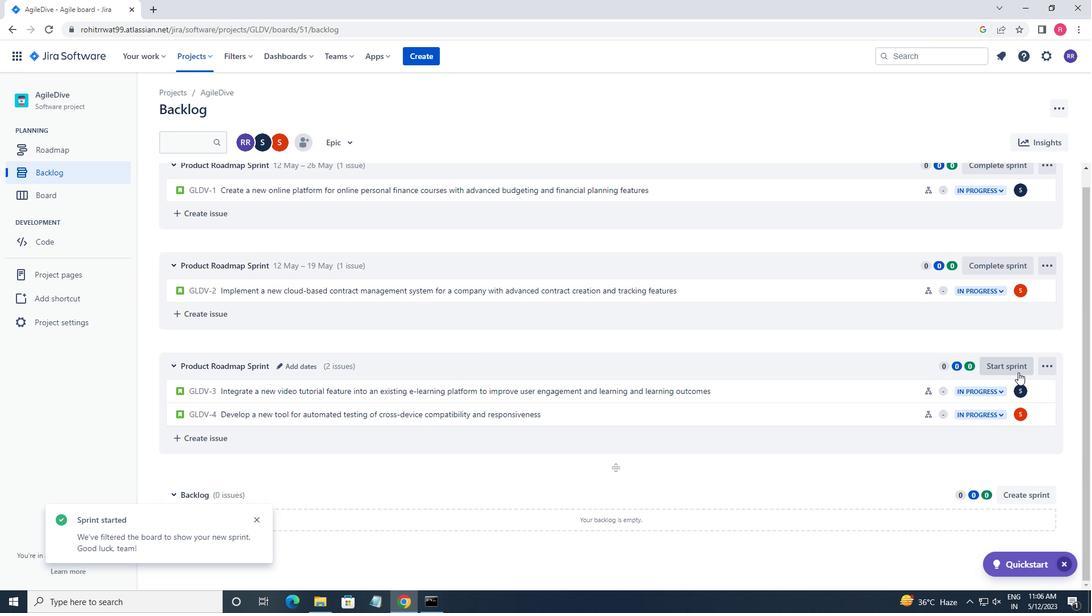 
Action: Mouse moved to (480, 197)
Screenshot: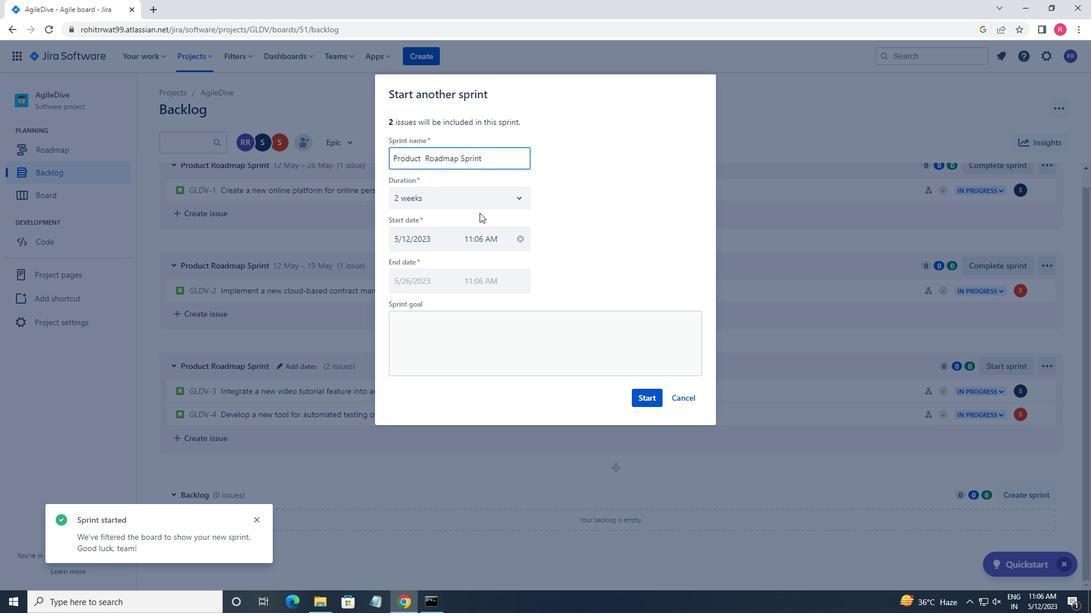 
Action: Mouse pressed left at (480, 197)
Screenshot: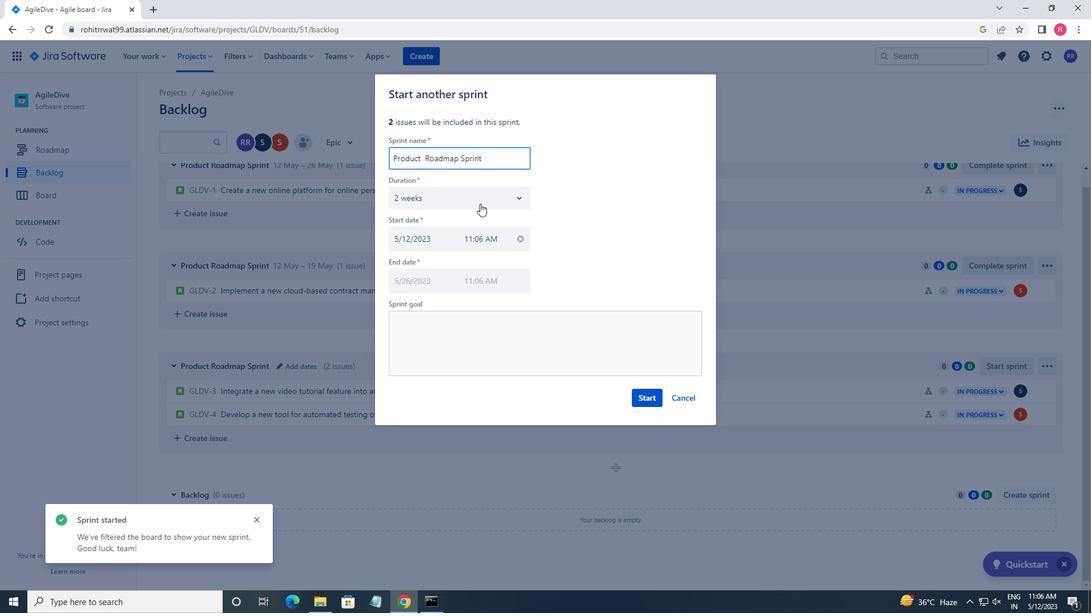 
Action: Mouse moved to (447, 269)
Screenshot: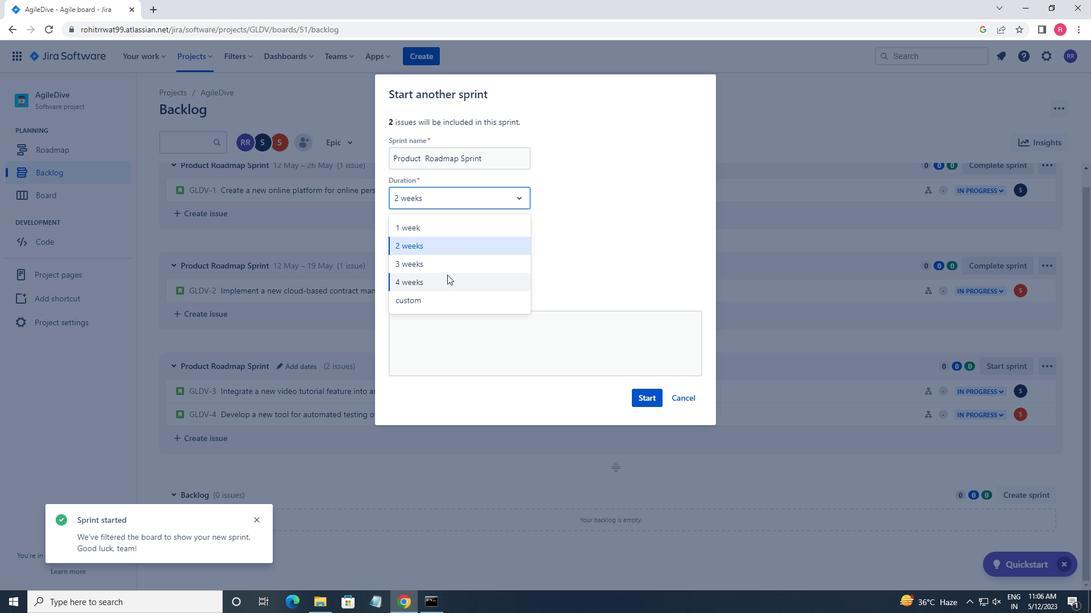 
Action: Mouse pressed left at (447, 269)
Screenshot: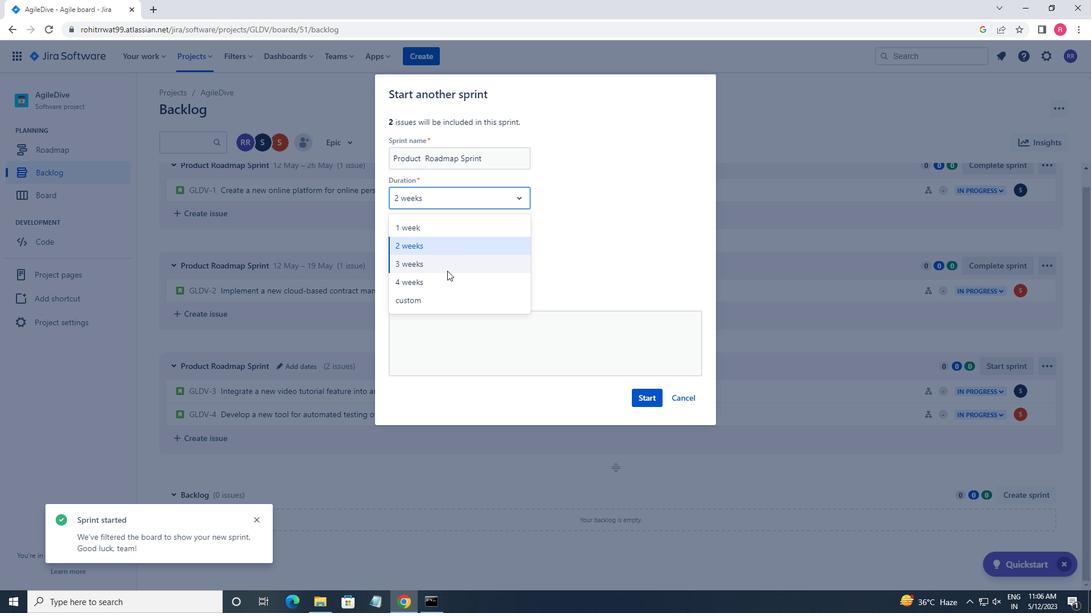 
Action: Mouse moved to (650, 400)
Screenshot: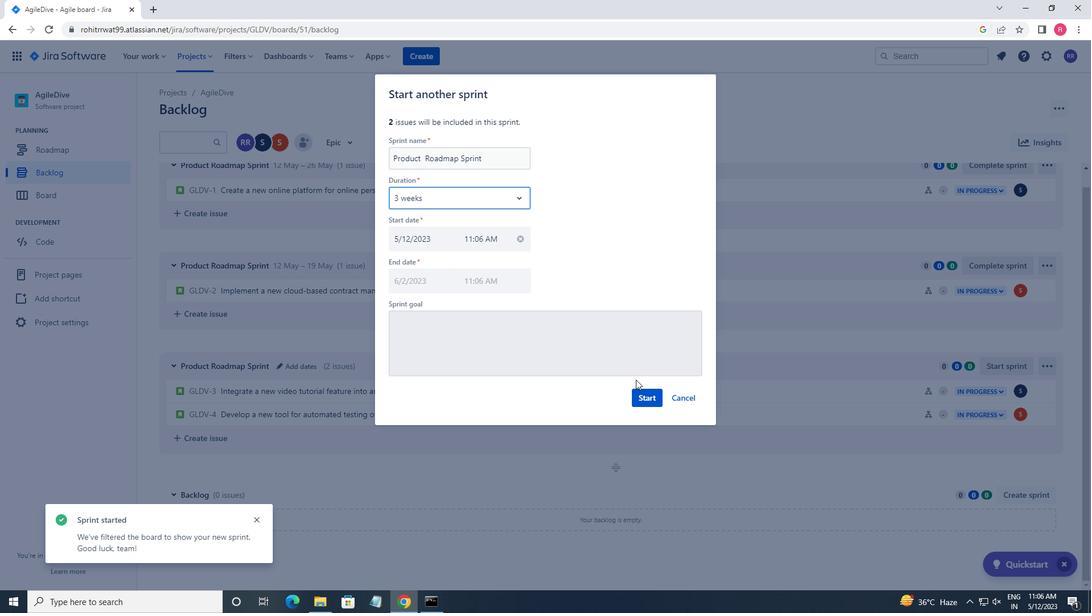 
Action: Mouse pressed left at (650, 400)
Screenshot: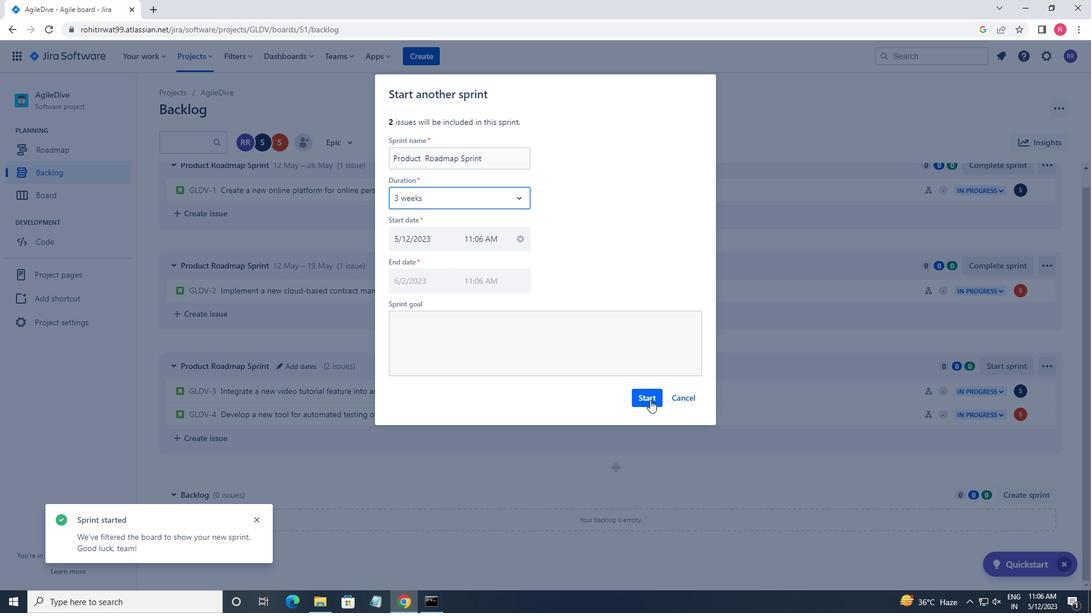 
